 Task: Assign vinnyoffice2@gmail.com as Assignee of Child Issue ChildIssue0000000030 of Issue Issue0000000015 in Backlog  in Scrum Project Project0000000003 in Jira. Assign mailaustralia7@gmail.com as Assignee of Child Issue ChildIssue0000000031 of Issue Issue0000000016 in Backlog  in Scrum Project Project0000000004 in Jira. Assign mailaustralia7@gmail.com as Assignee of Child Issue ChildIssue0000000032 of Issue Issue0000000016 in Backlog  in Scrum Project Project0000000004 in Jira. Assign mailaustralia7@gmail.com as Assignee of Child Issue ChildIssue0000000033 of Issue Issue0000000017 in Backlog  in Scrum Project Project0000000004 in Jira. Assign mailaustralia7@gmail.com as Assignee of Child Issue ChildIssue0000000034 of Issue Issue0000000017 in Backlog  in Scrum Project Project0000000004 in Jira
Action: Mouse moved to (397, 490)
Screenshot: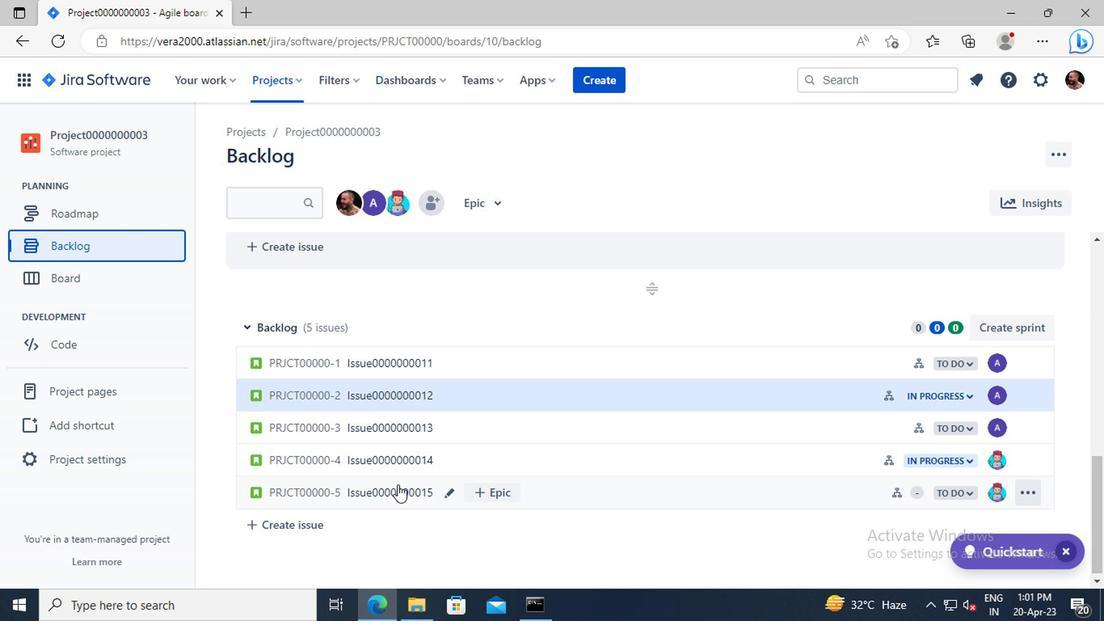 
Action: Mouse pressed left at (397, 490)
Screenshot: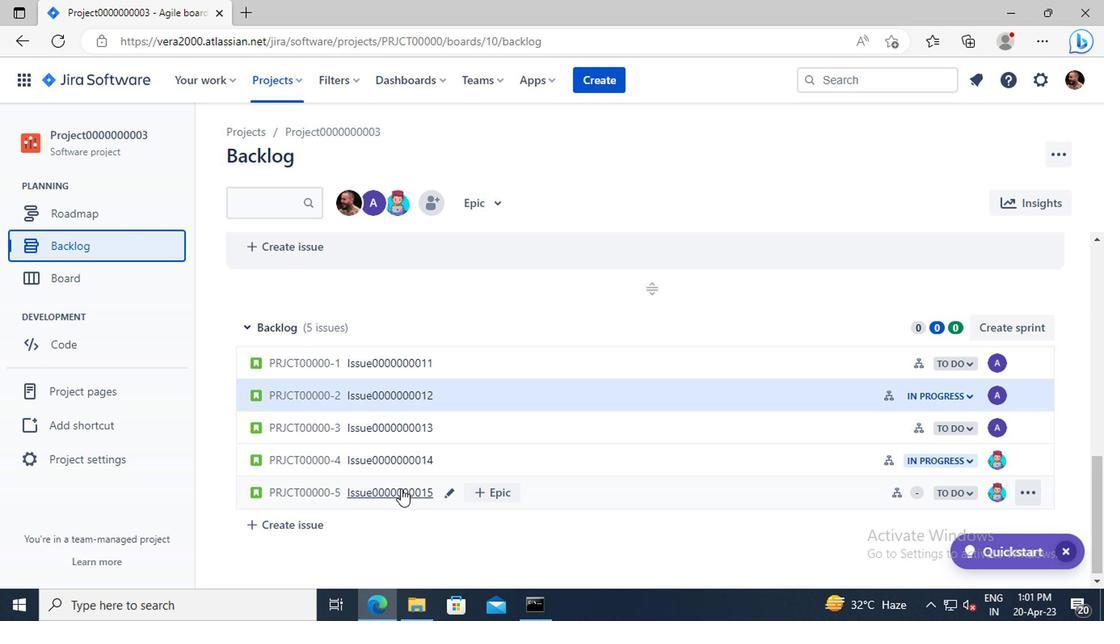 
Action: Mouse moved to (861, 382)
Screenshot: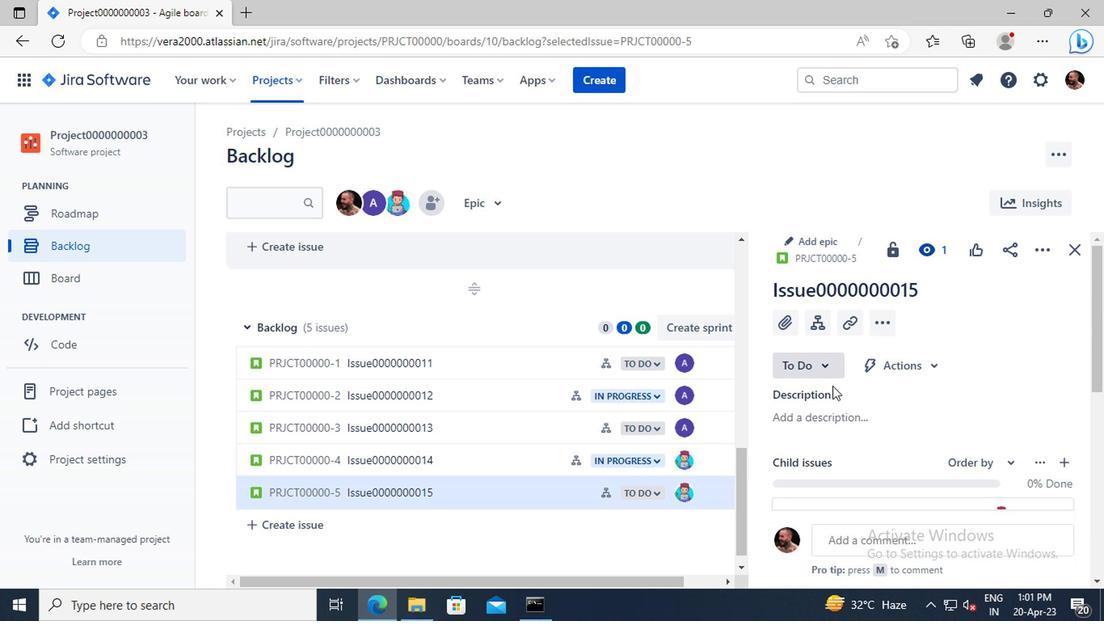 
Action: Mouse scrolled (861, 381) with delta (0, 0)
Screenshot: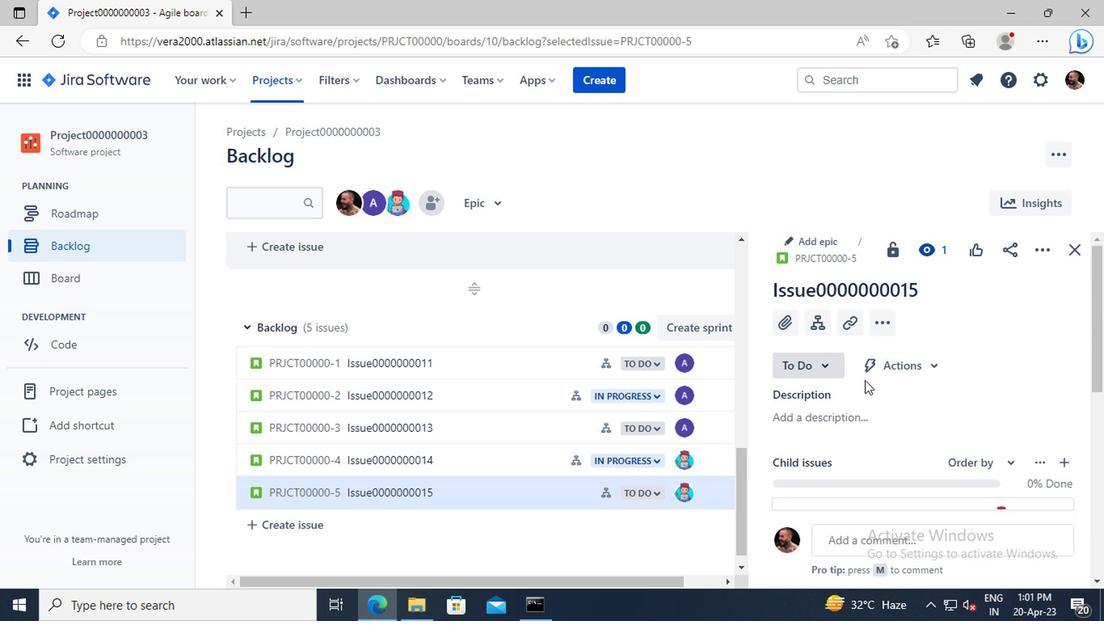 
Action: Mouse scrolled (861, 381) with delta (0, 0)
Screenshot: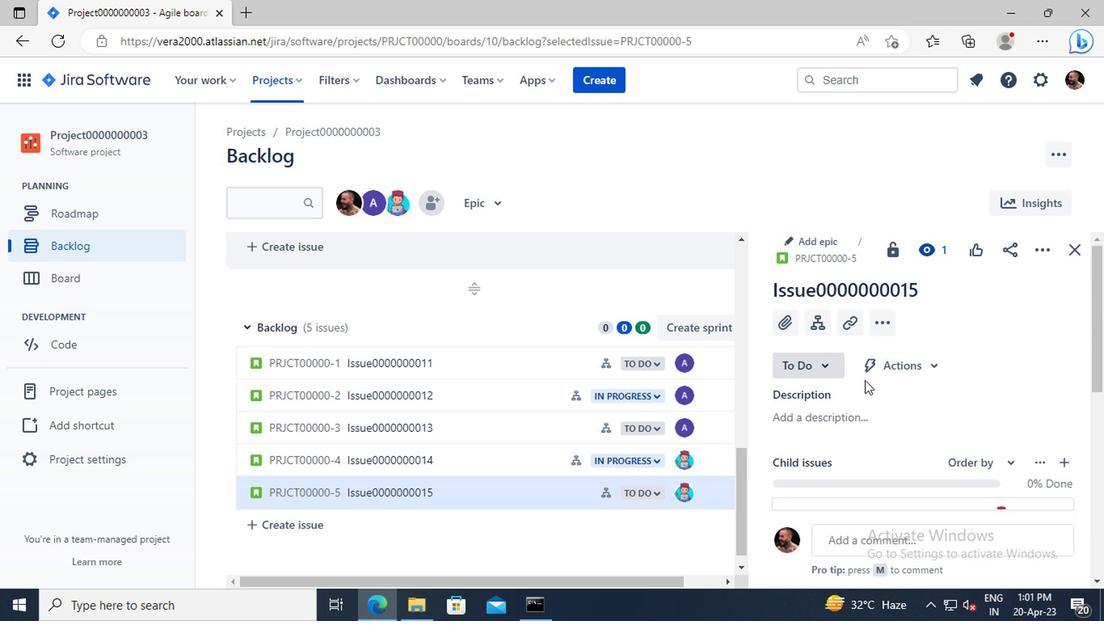 
Action: Mouse moved to (1004, 448)
Screenshot: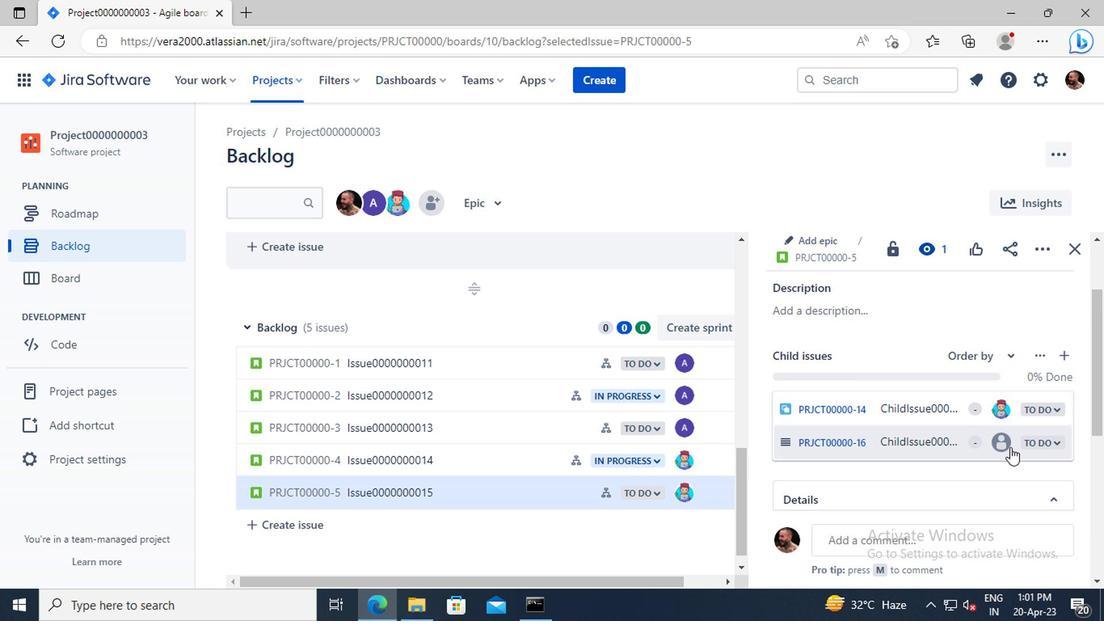 
Action: Mouse pressed left at (1004, 448)
Screenshot: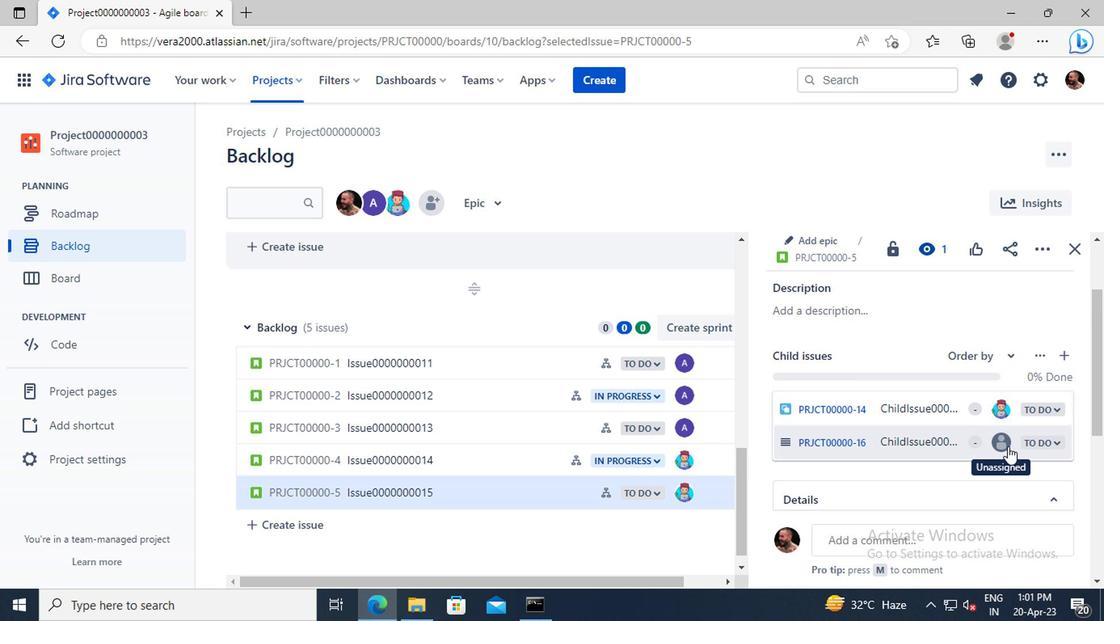 
Action: Mouse moved to (935, 489)
Screenshot: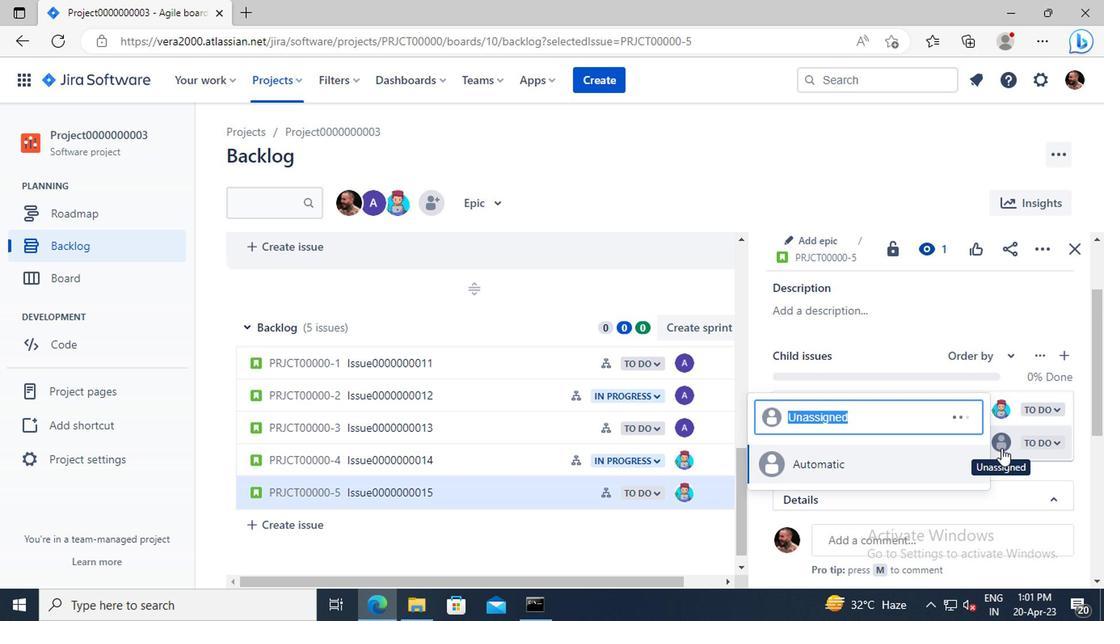 
Action: Key pressed vinny
Screenshot: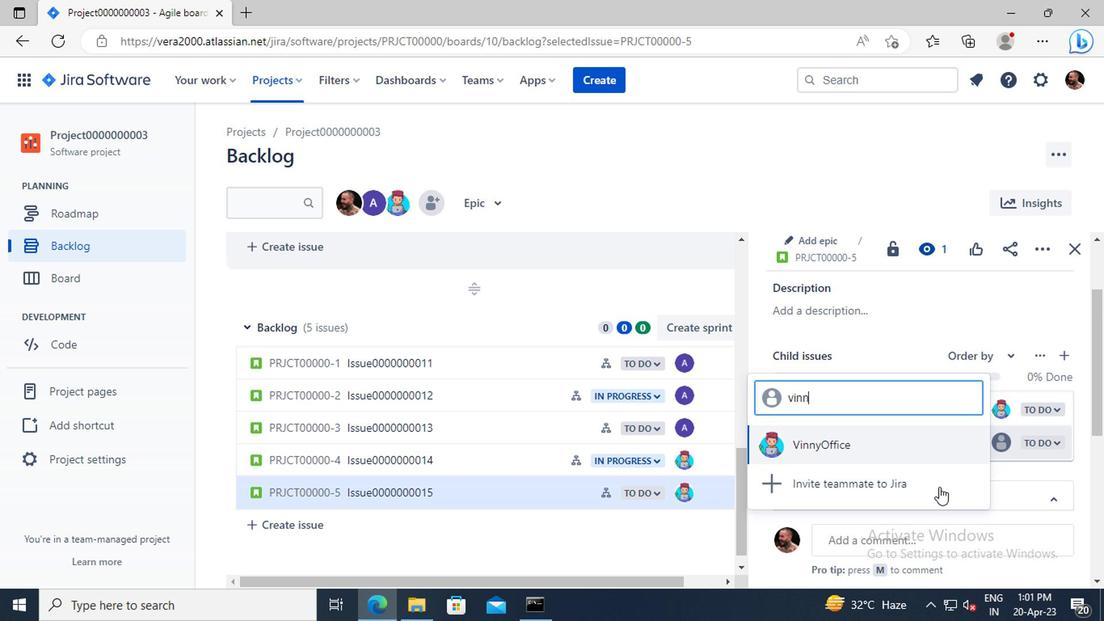 
Action: Mouse moved to (853, 448)
Screenshot: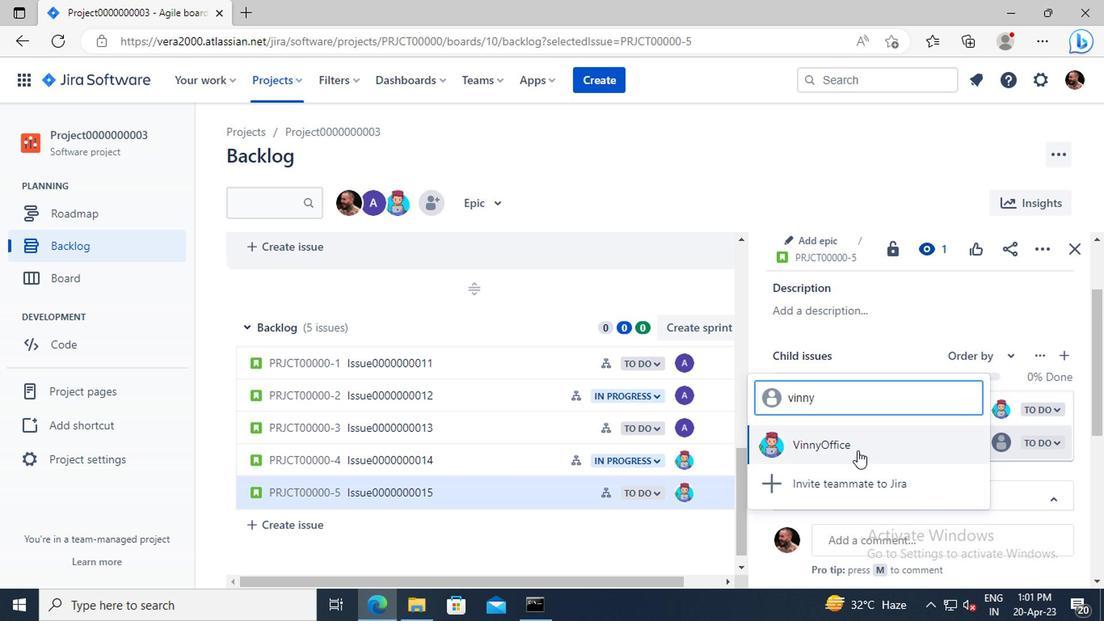 
Action: Mouse pressed left at (853, 448)
Screenshot: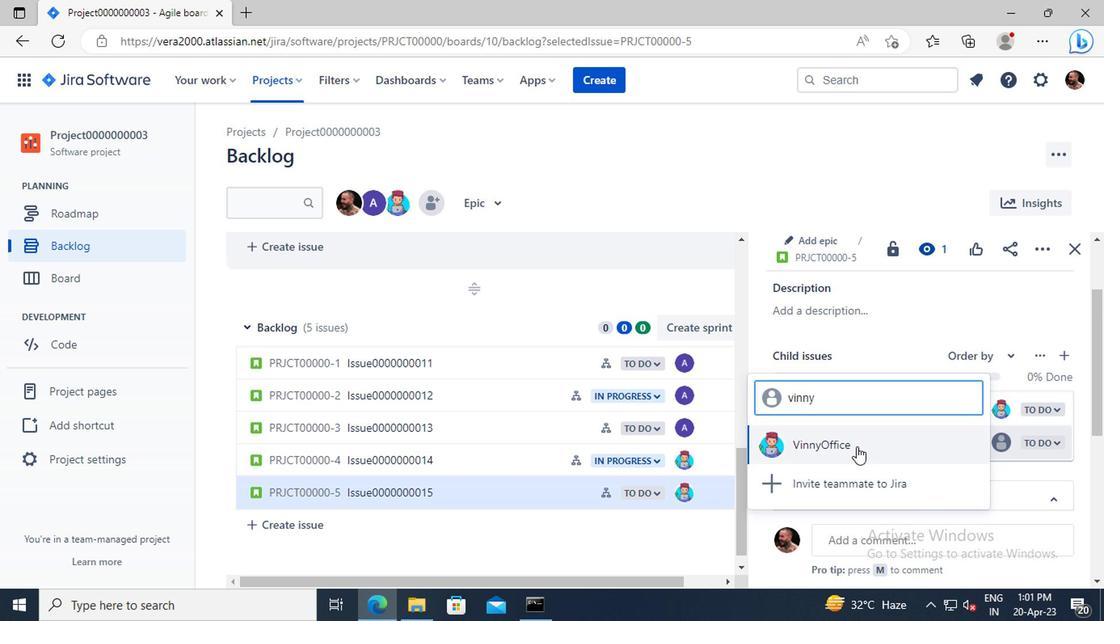
Action: Mouse moved to (281, 86)
Screenshot: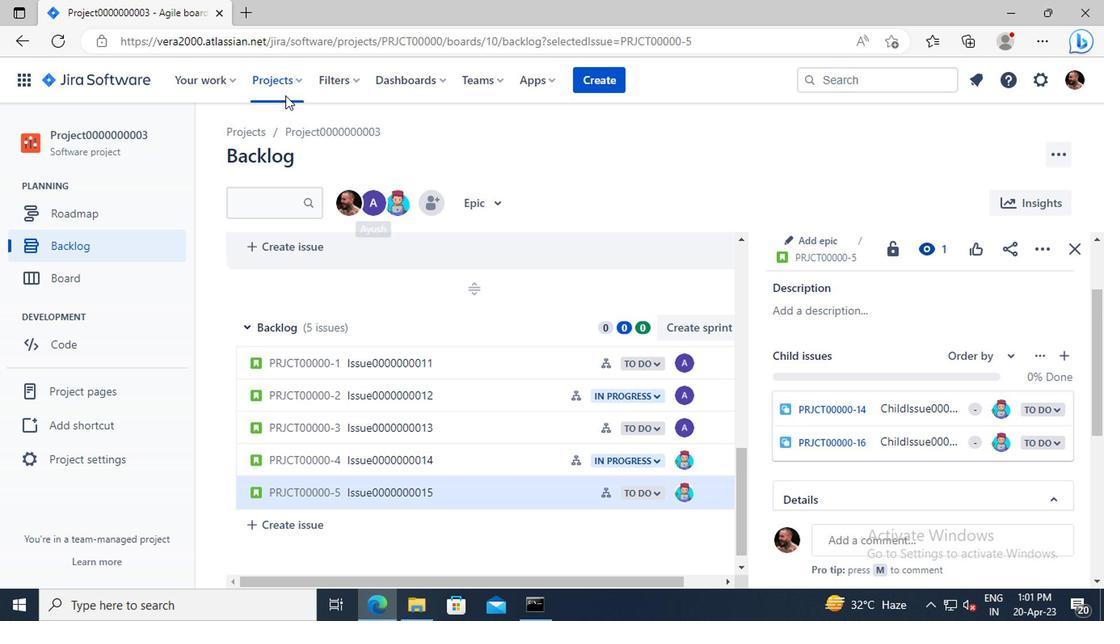 
Action: Mouse pressed left at (281, 86)
Screenshot: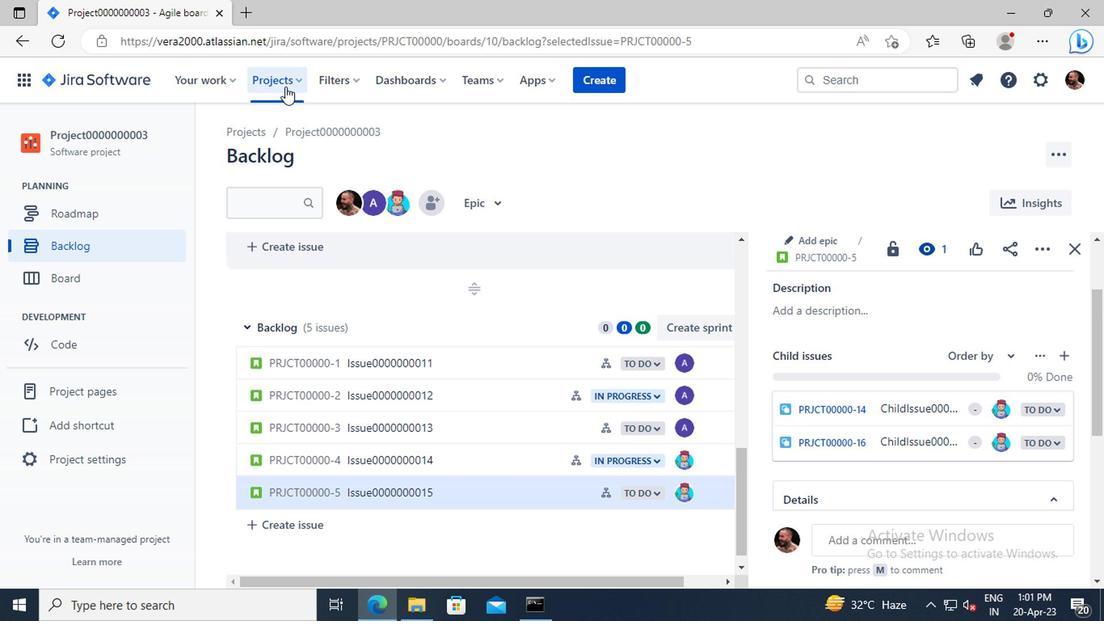 
Action: Mouse moved to (327, 191)
Screenshot: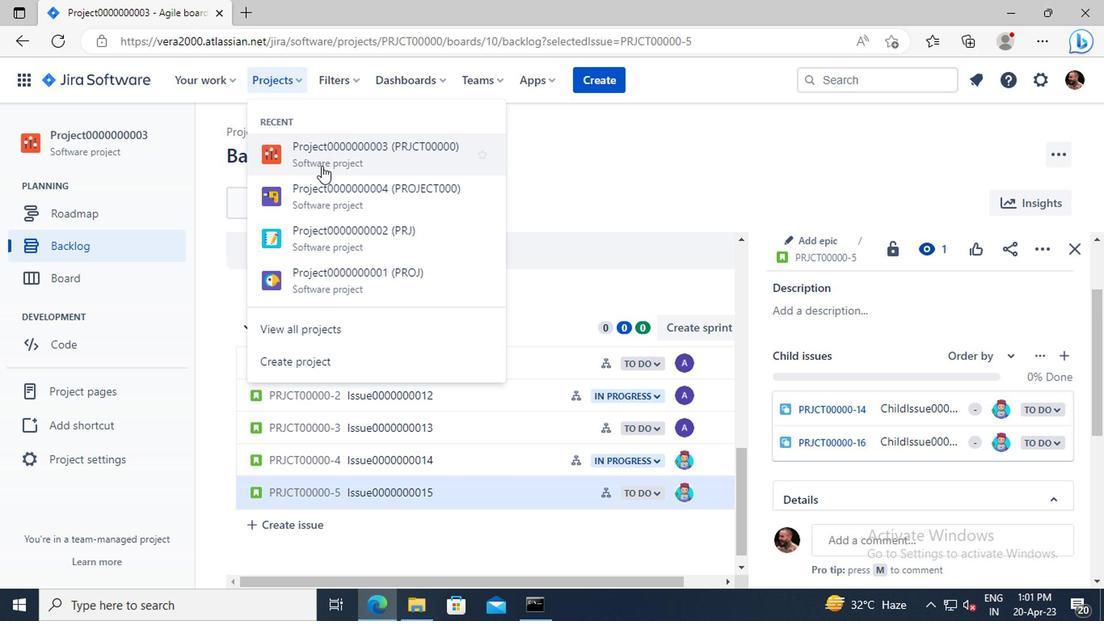 
Action: Mouse pressed left at (327, 191)
Screenshot: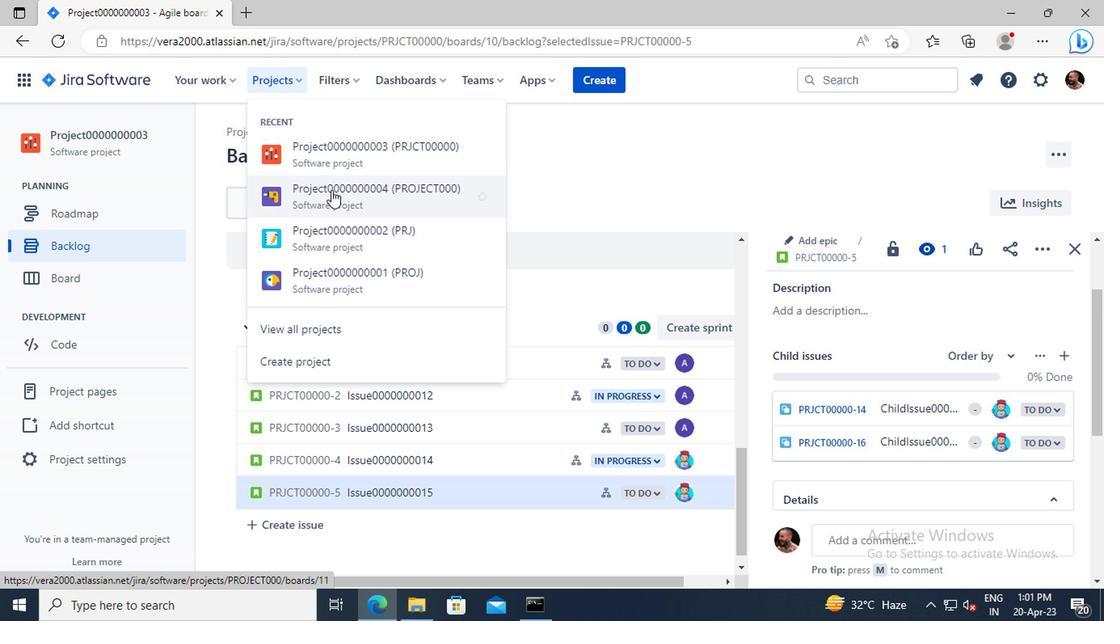 
Action: Mouse moved to (92, 246)
Screenshot: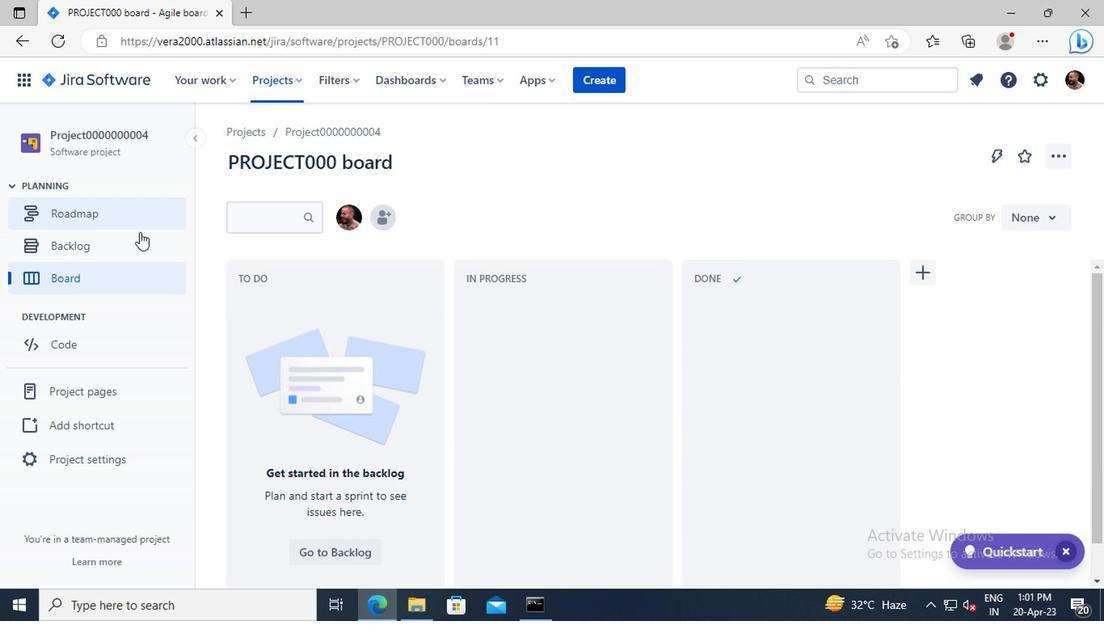 
Action: Mouse pressed left at (92, 246)
Screenshot: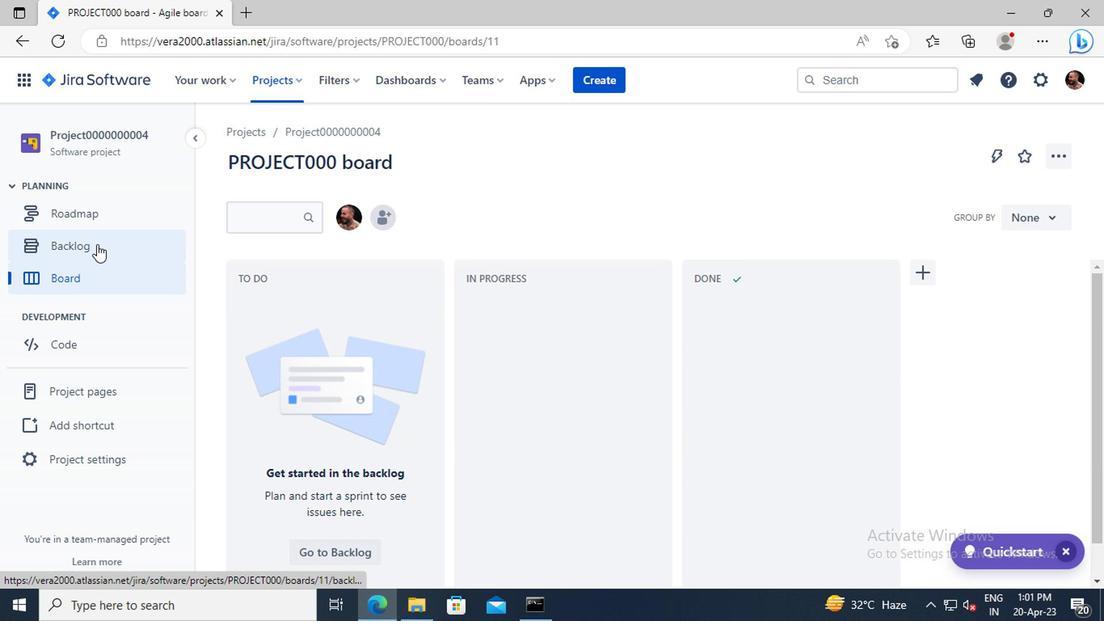 
Action: Mouse moved to (323, 250)
Screenshot: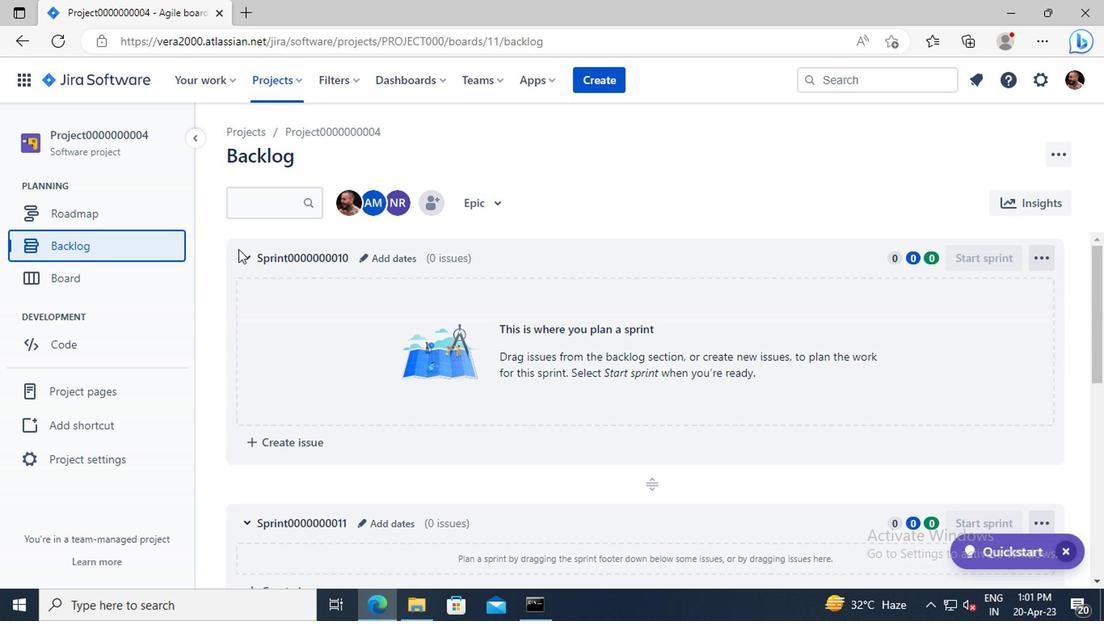 
Action: Mouse scrolled (323, 250) with delta (0, 0)
Screenshot: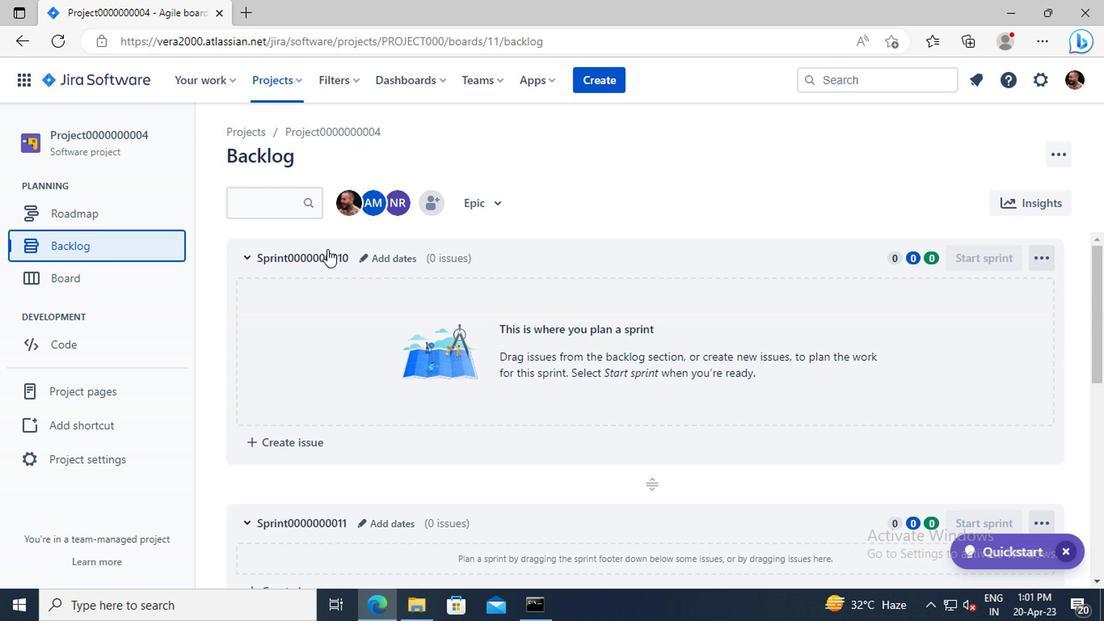 
Action: Mouse scrolled (323, 250) with delta (0, 0)
Screenshot: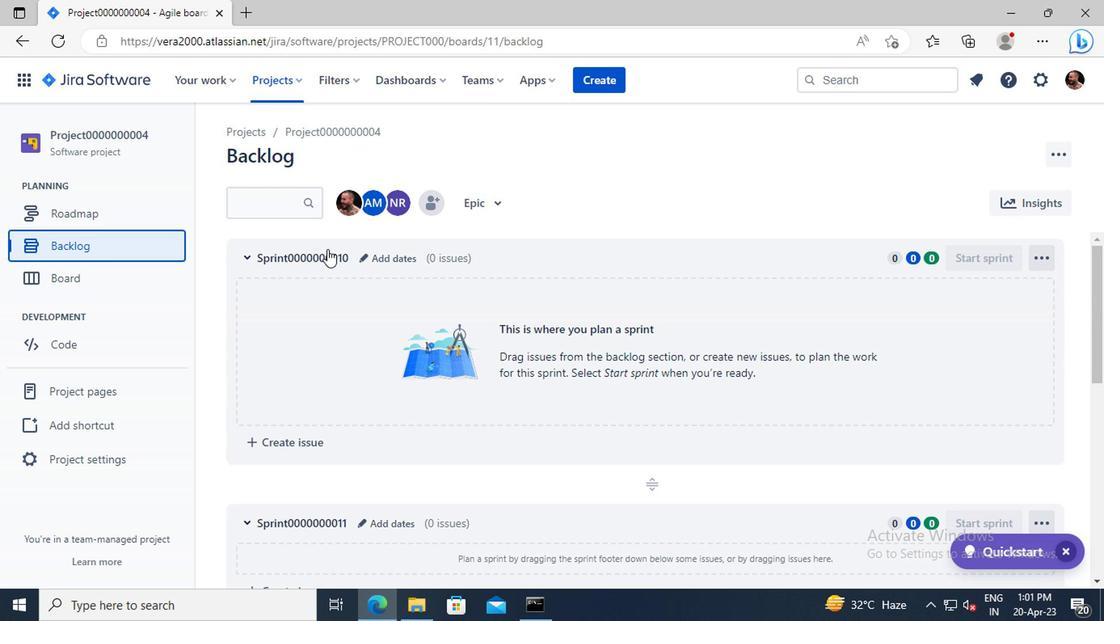 
Action: Mouse scrolled (323, 250) with delta (0, 0)
Screenshot: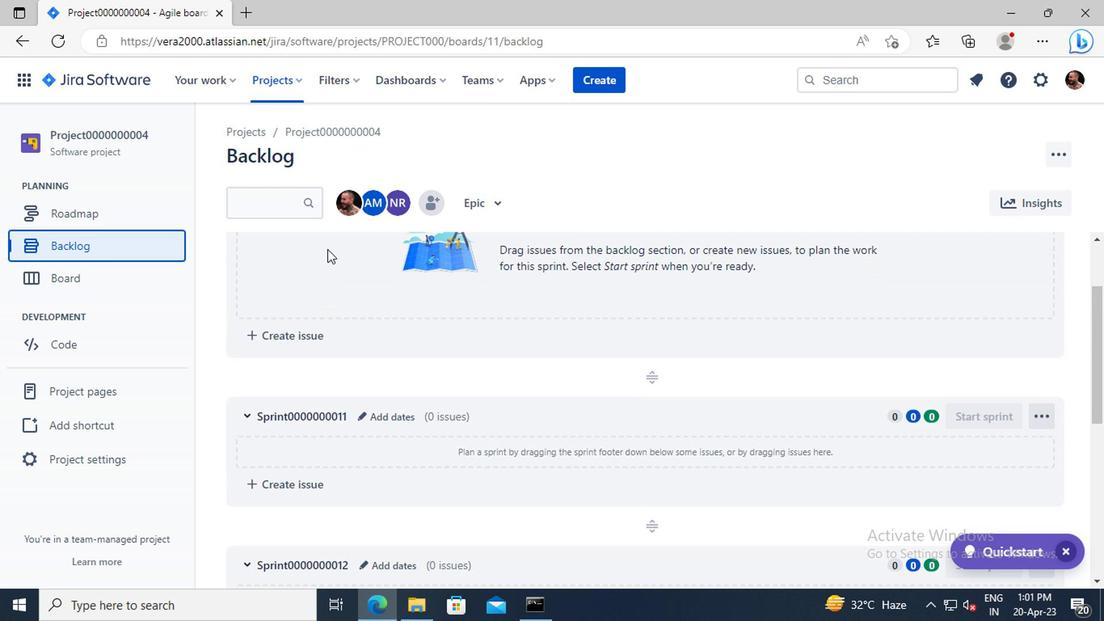 
Action: Mouse scrolled (323, 250) with delta (0, 0)
Screenshot: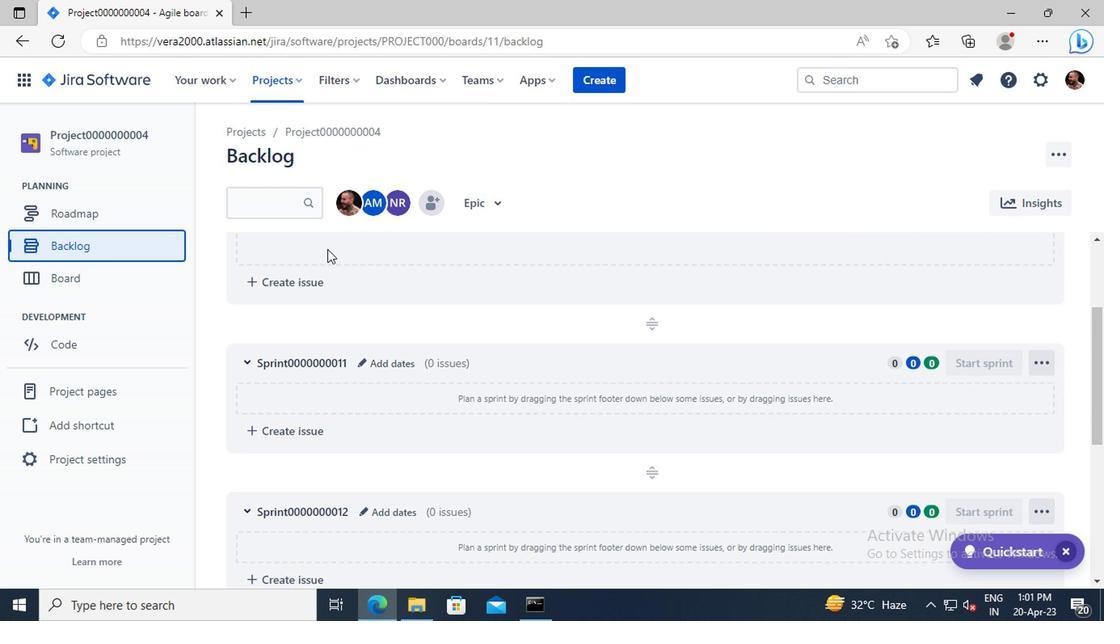 
Action: Mouse scrolled (323, 250) with delta (0, 0)
Screenshot: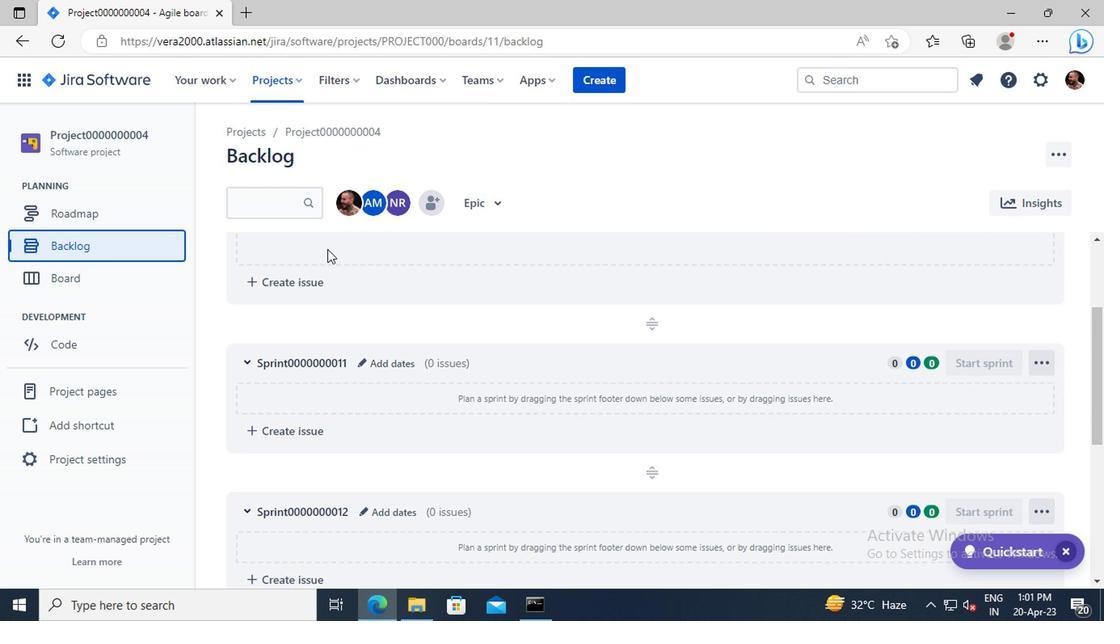 
Action: Mouse scrolled (323, 250) with delta (0, 0)
Screenshot: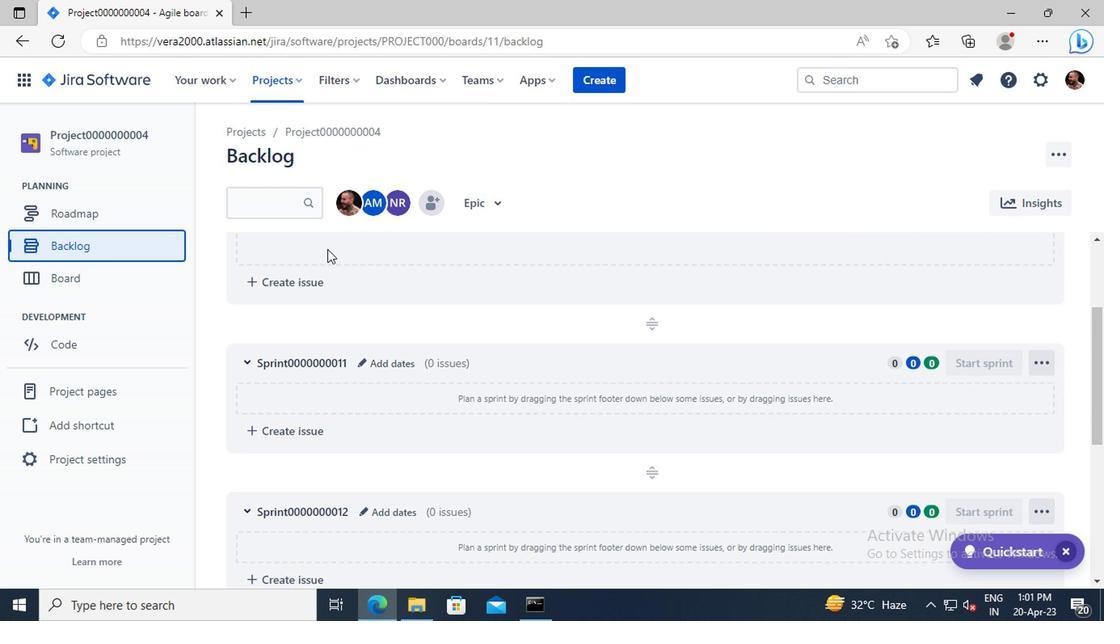 
Action: Mouse scrolled (323, 250) with delta (0, 0)
Screenshot: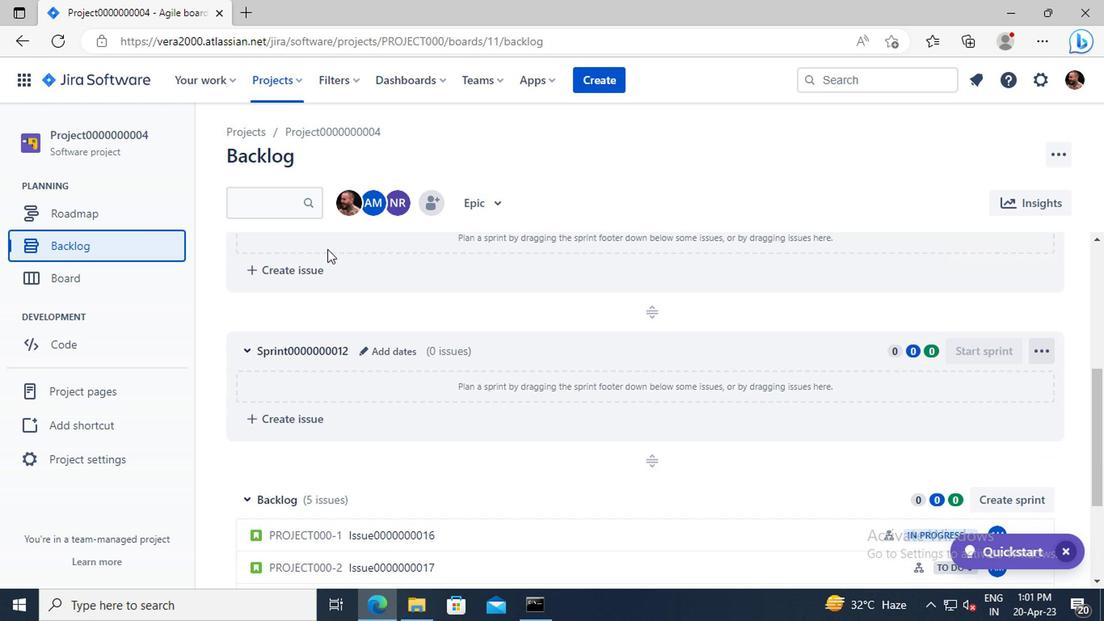 
Action: Mouse scrolled (323, 250) with delta (0, 0)
Screenshot: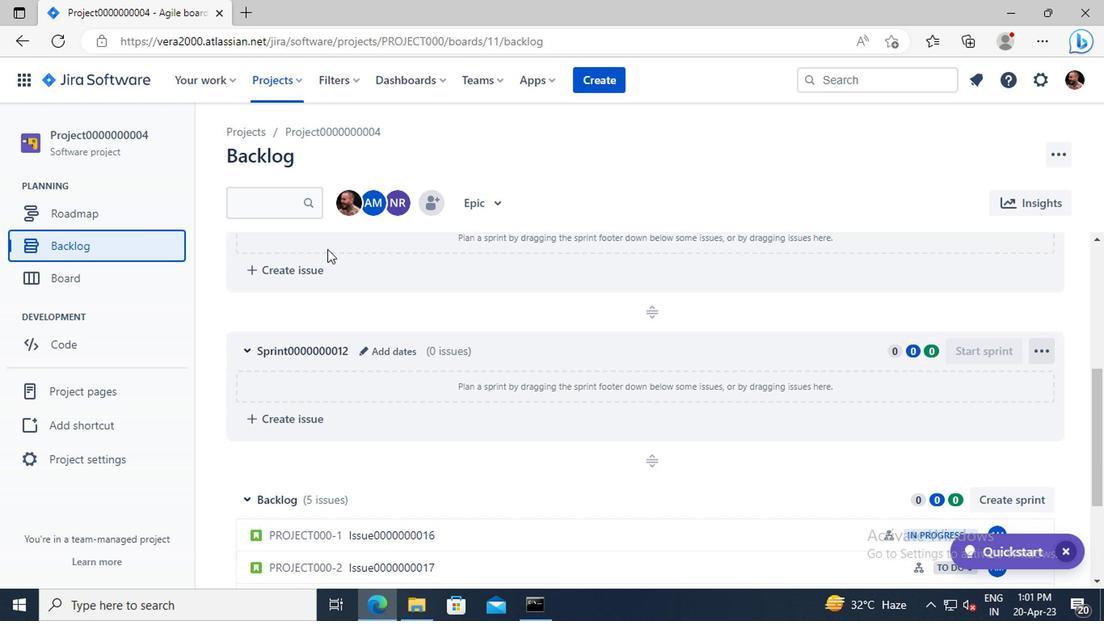 
Action: Mouse scrolled (323, 250) with delta (0, 0)
Screenshot: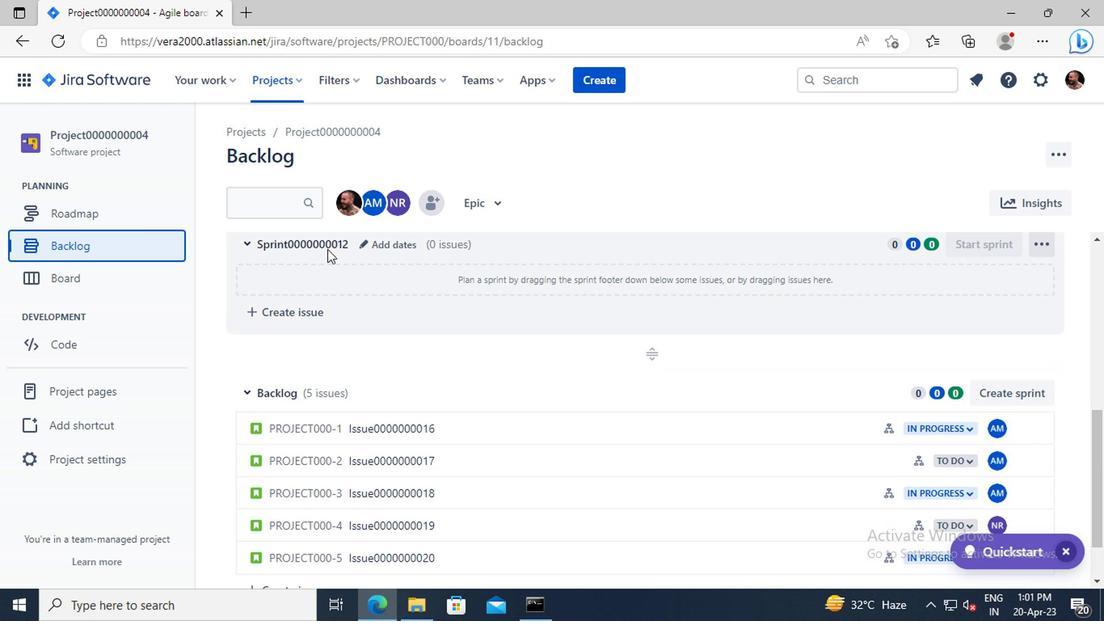 
Action: Mouse scrolled (323, 250) with delta (0, 0)
Screenshot: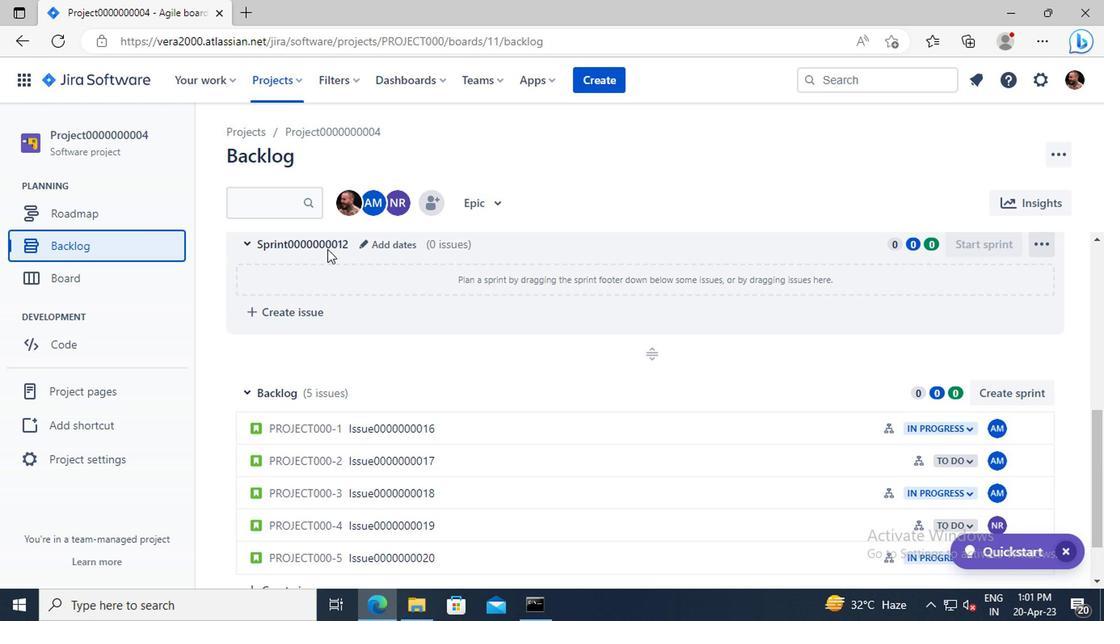 
Action: Mouse moved to (389, 363)
Screenshot: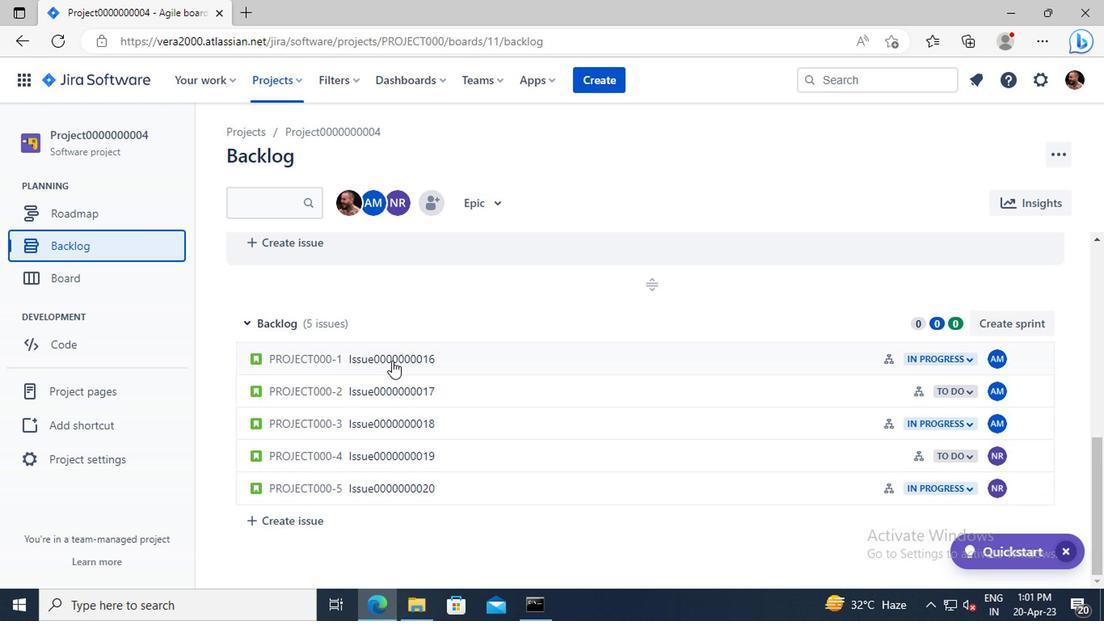 
Action: Mouse pressed left at (389, 363)
Screenshot: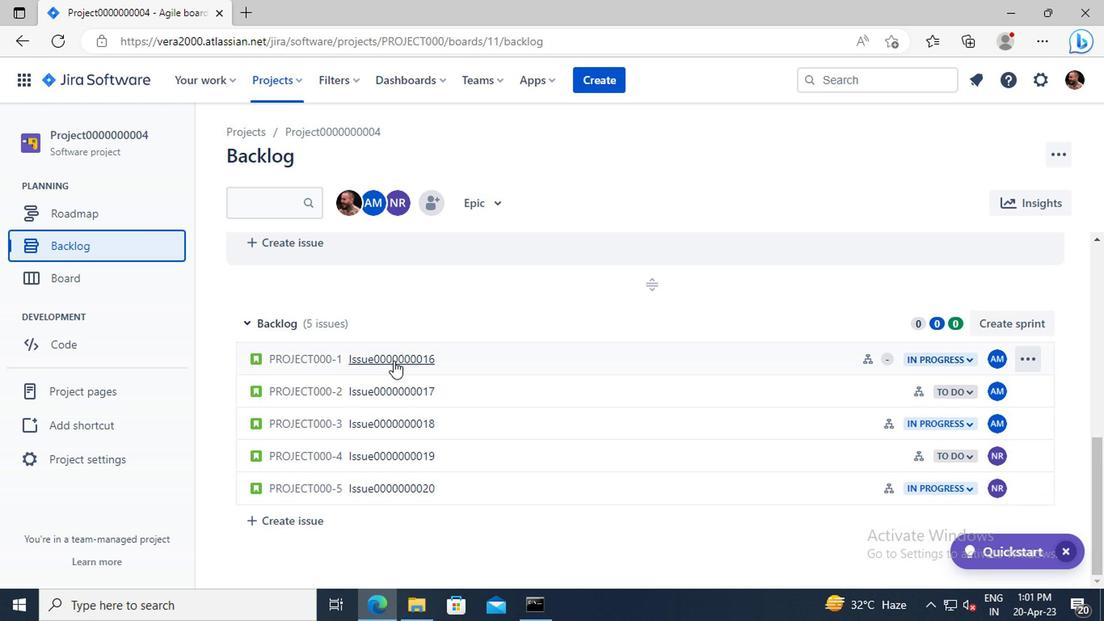 
Action: Mouse moved to (949, 360)
Screenshot: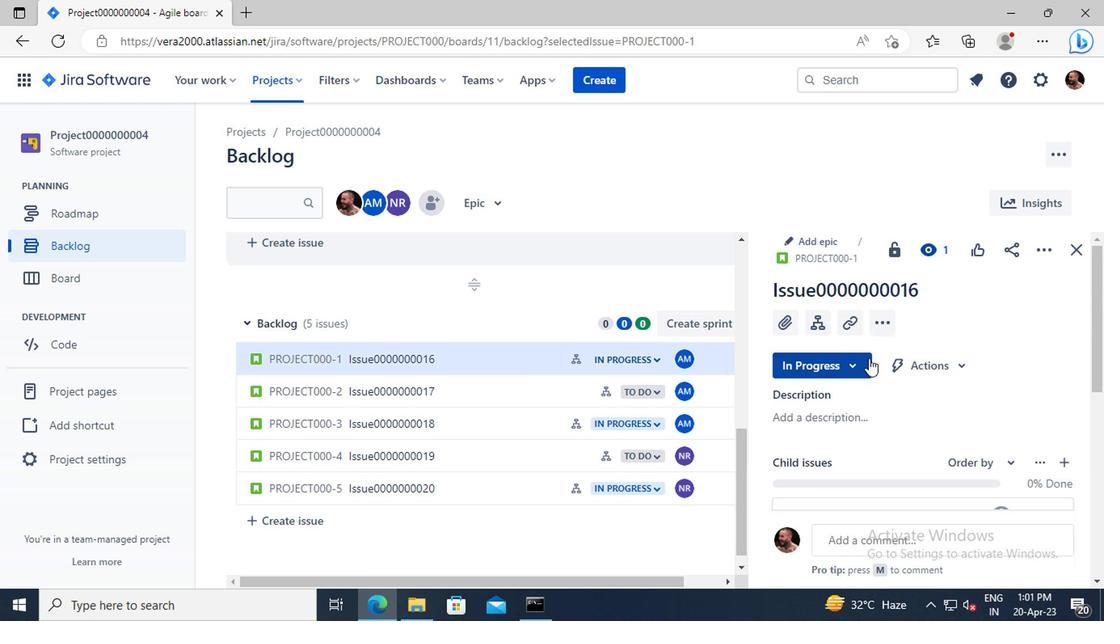 
Action: Mouse scrolled (949, 359) with delta (0, 0)
Screenshot: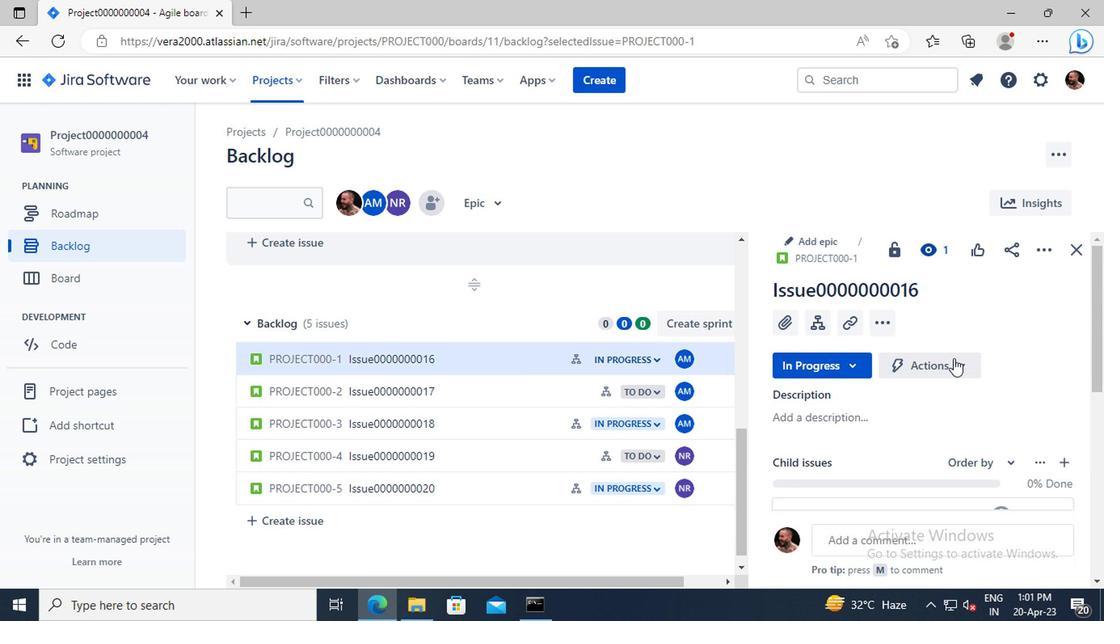 
Action: Mouse scrolled (949, 359) with delta (0, 0)
Screenshot: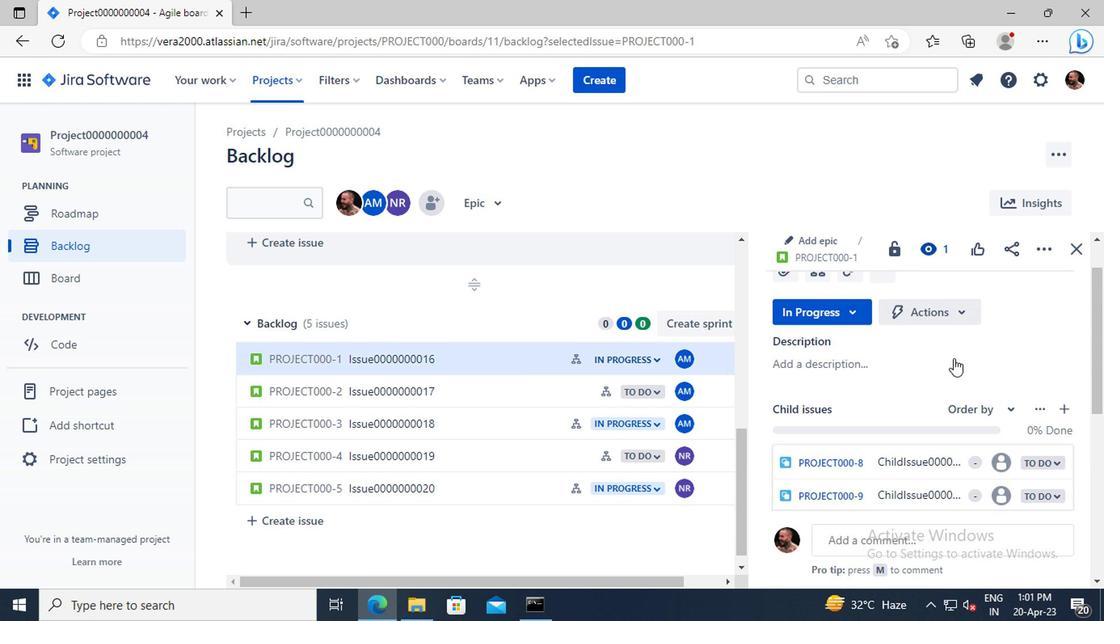
Action: Mouse moved to (998, 413)
Screenshot: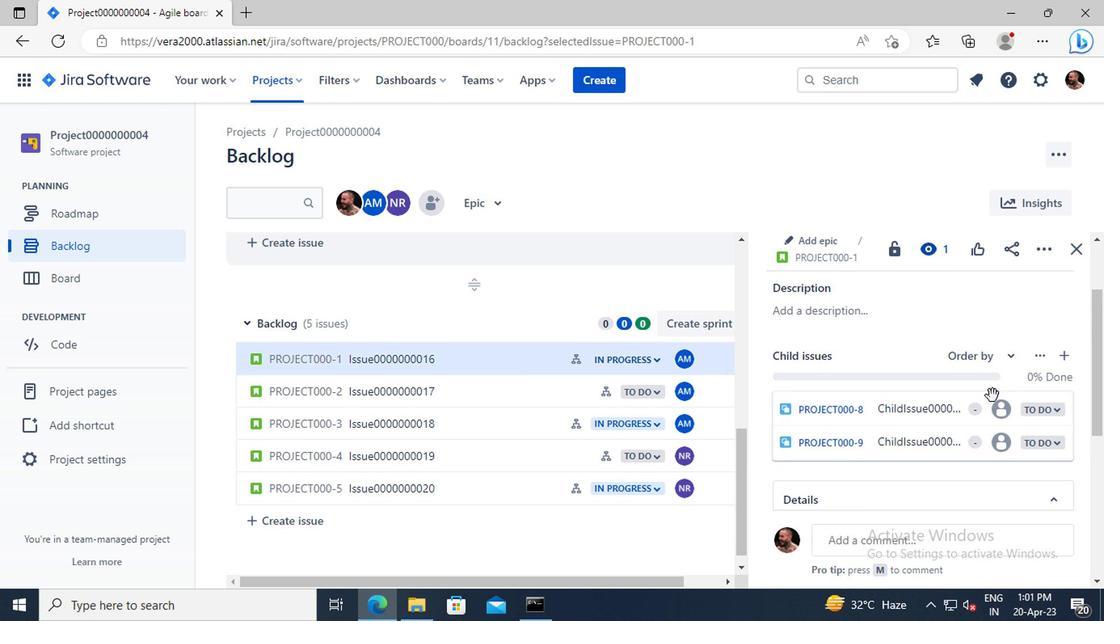
Action: Mouse pressed left at (998, 413)
Screenshot: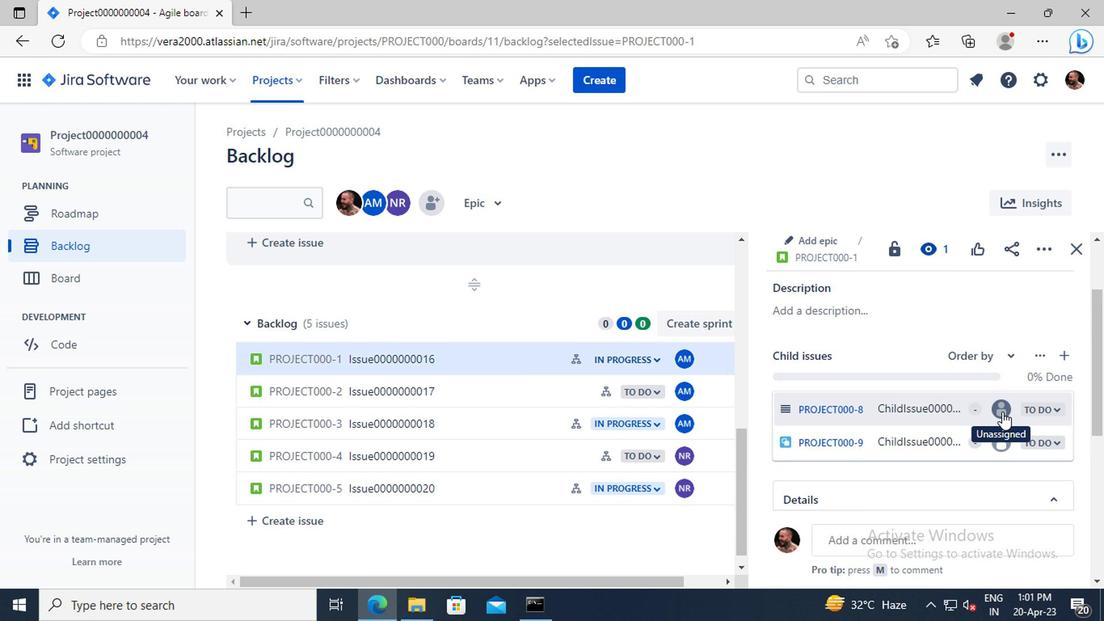 
Action: Mouse moved to (991, 419)
Screenshot: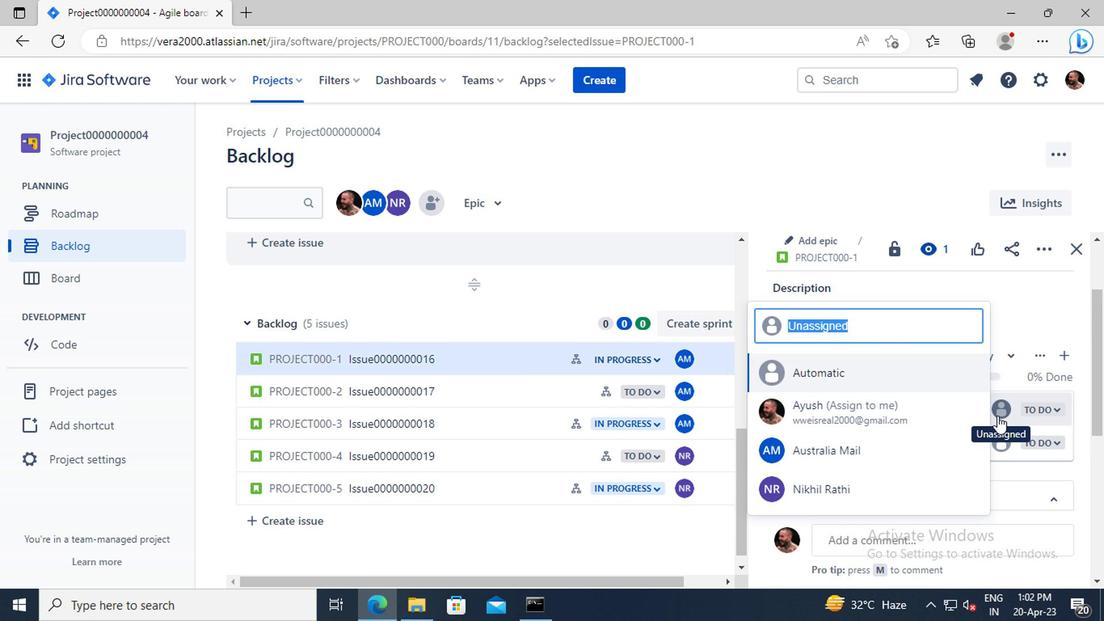 
Action: Key pressed a
Screenshot: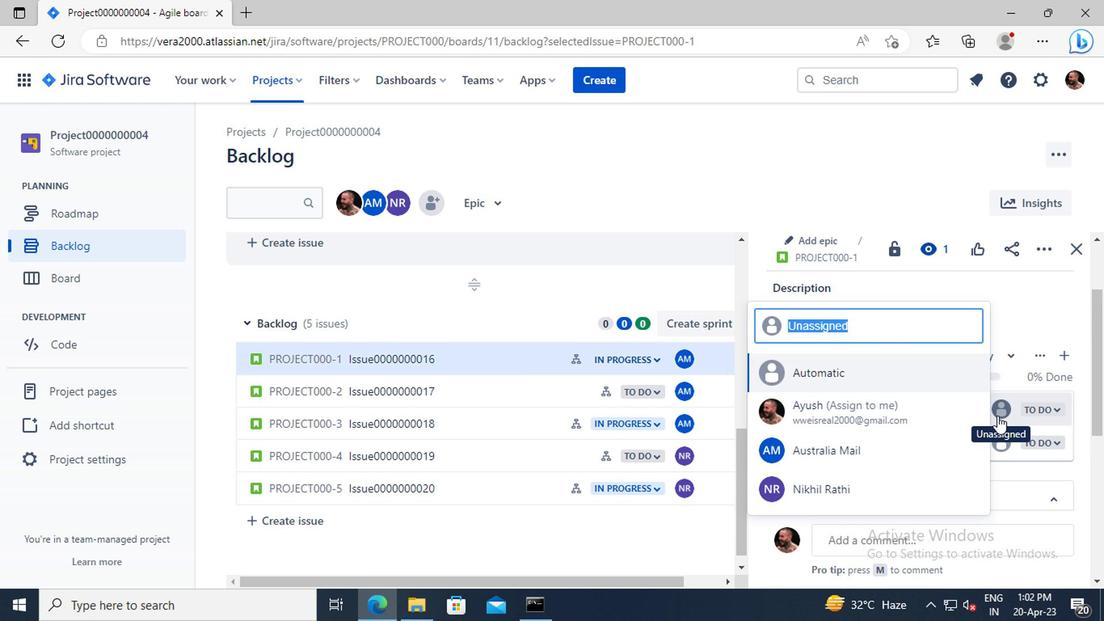 
Action: Mouse moved to (964, 438)
Screenshot: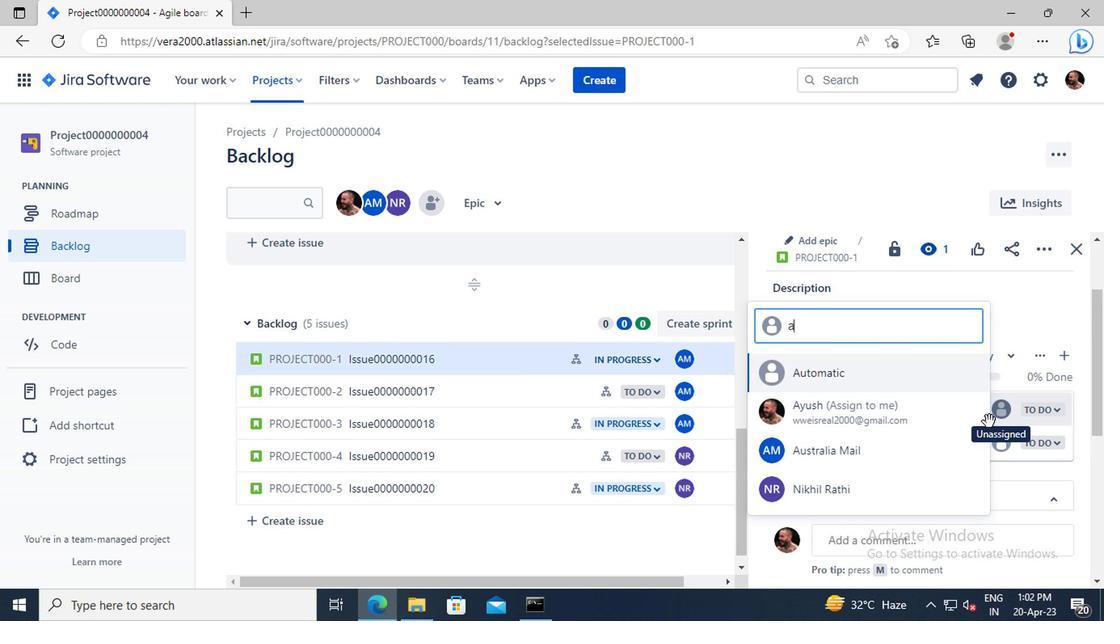 
Action: Key pressed ustralia
Screenshot: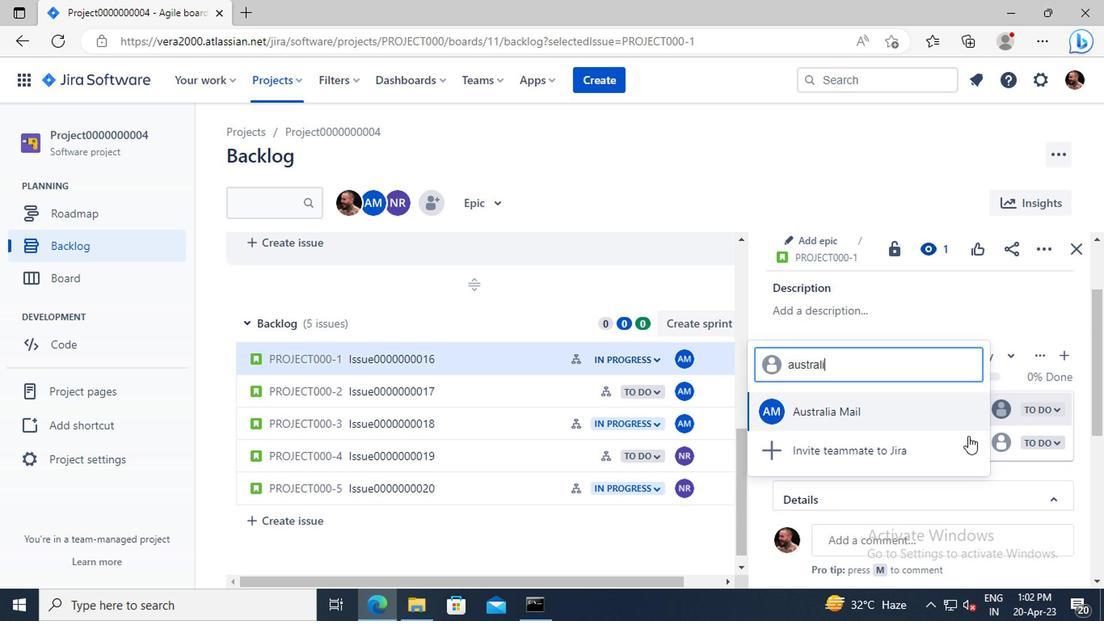 
Action: Mouse moved to (864, 413)
Screenshot: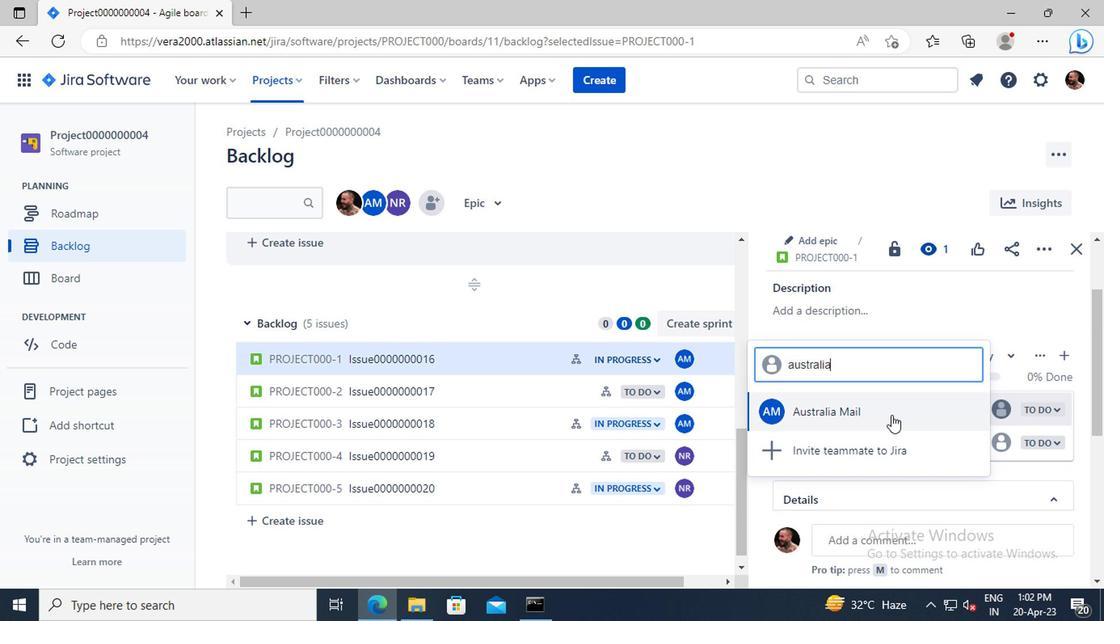 
Action: Mouse pressed left at (864, 413)
Screenshot: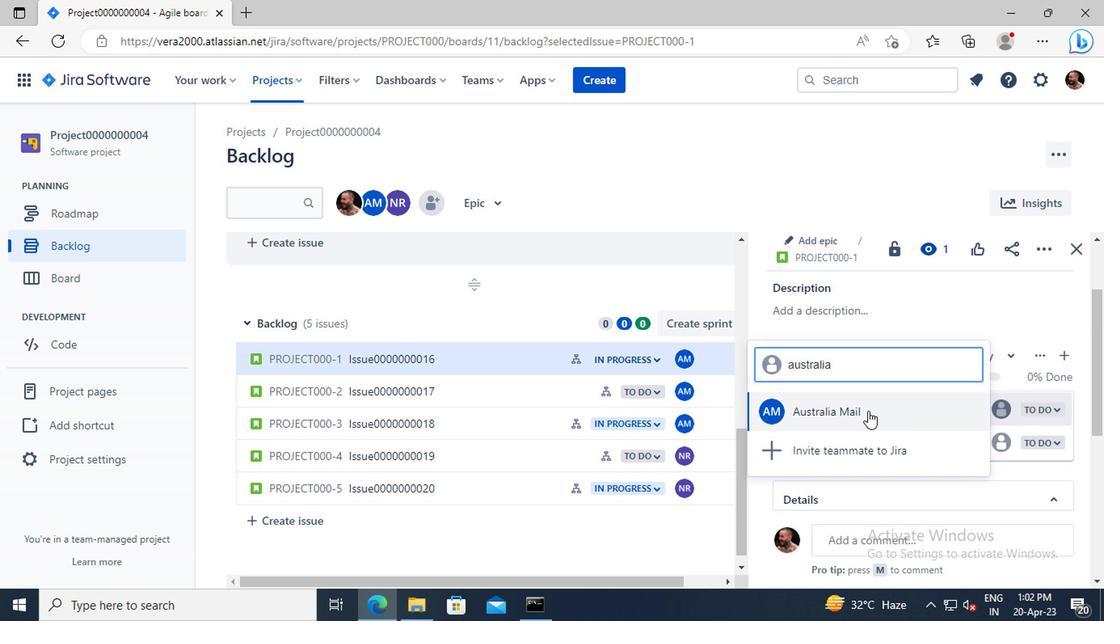
Action: Mouse moved to (998, 448)
Screenshot: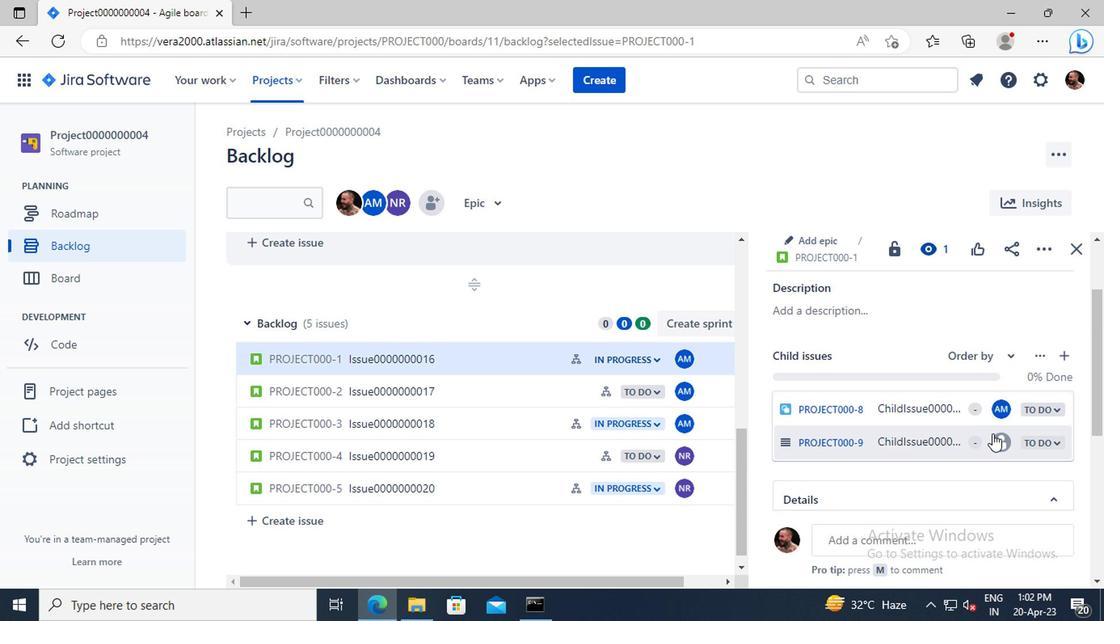 
Action: Mouse pressed left at (998, 448)
Screenshot: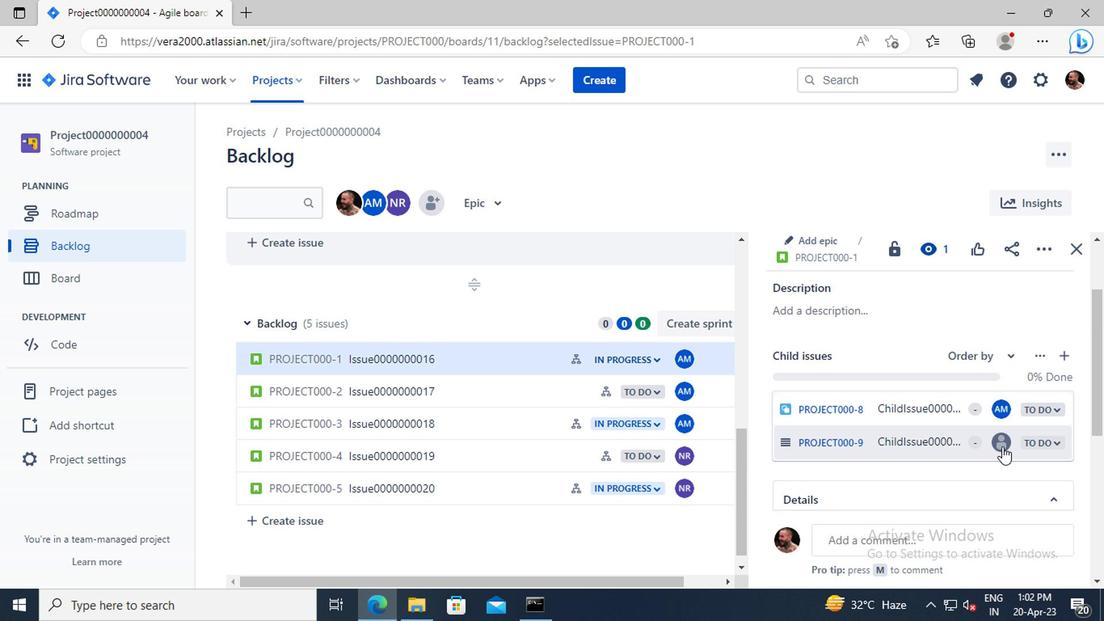 
Action: Mouse moved to (997, 449)
Screenshot: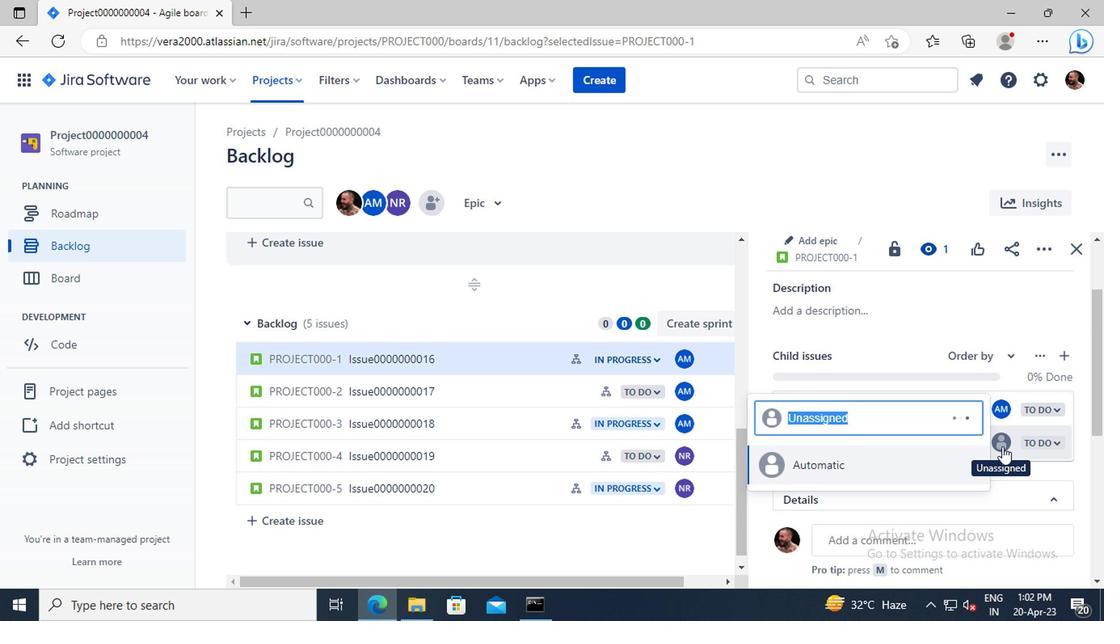 
Action: Key pressed australia
Screenshot: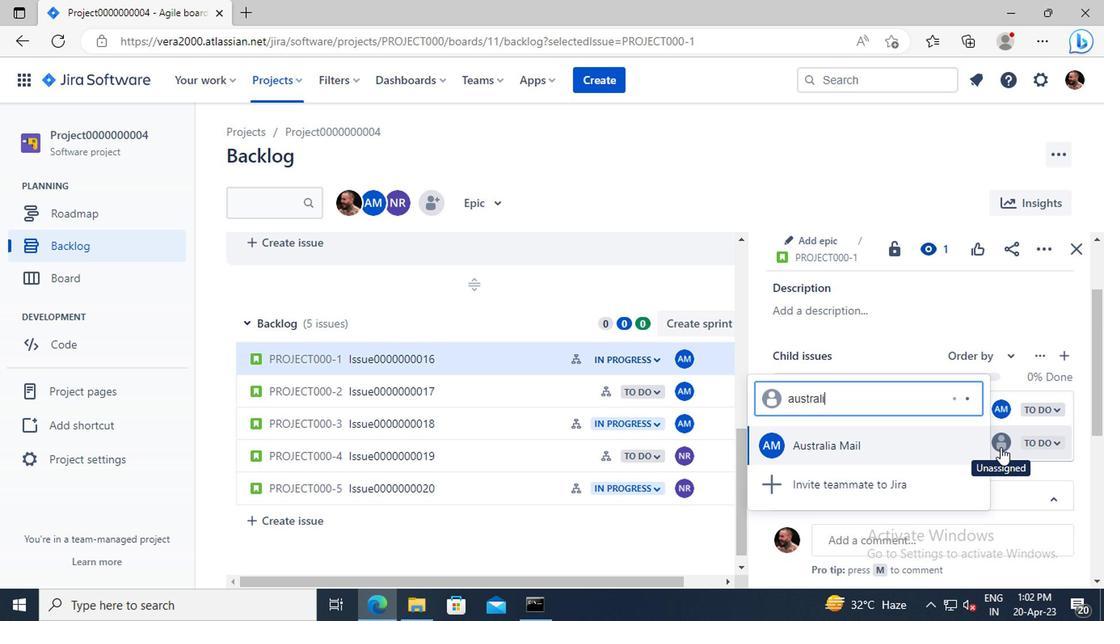 
Action: Mouse moved to (869, 452)
Screenshot: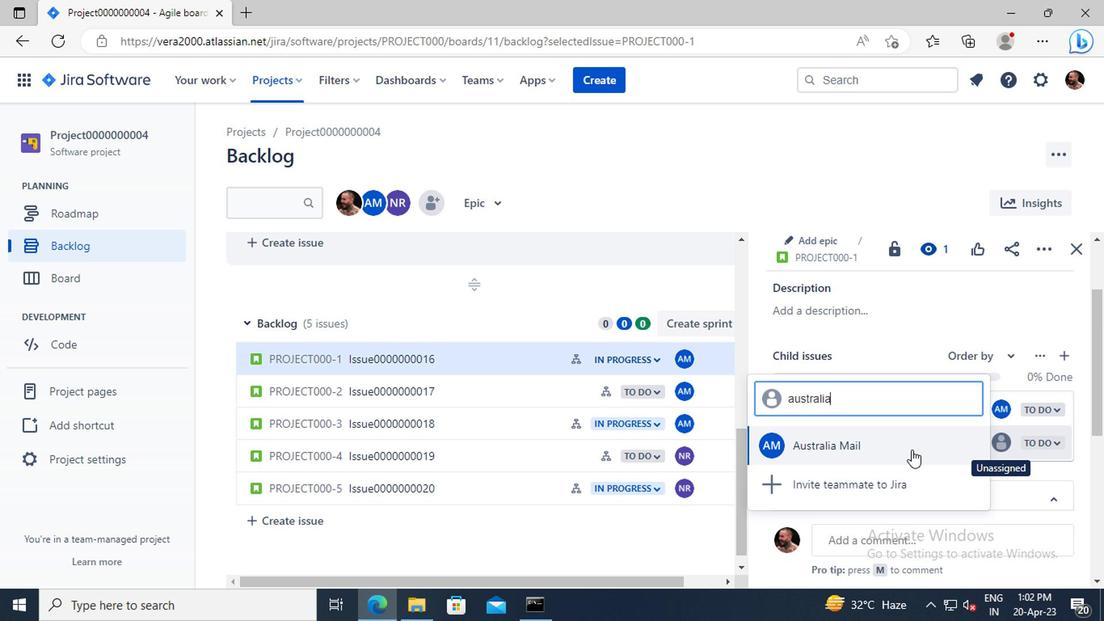 
Action: Mouse pressed left at (869, 452)
Screenshot: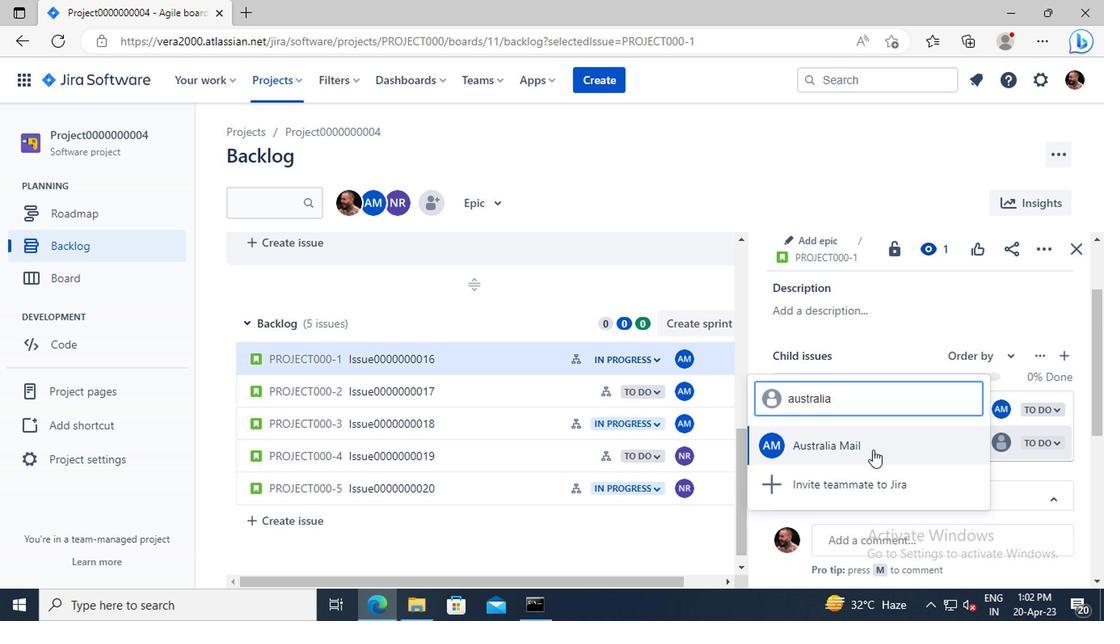 
Action: Mouse moved to (399, 388)
Screenshot: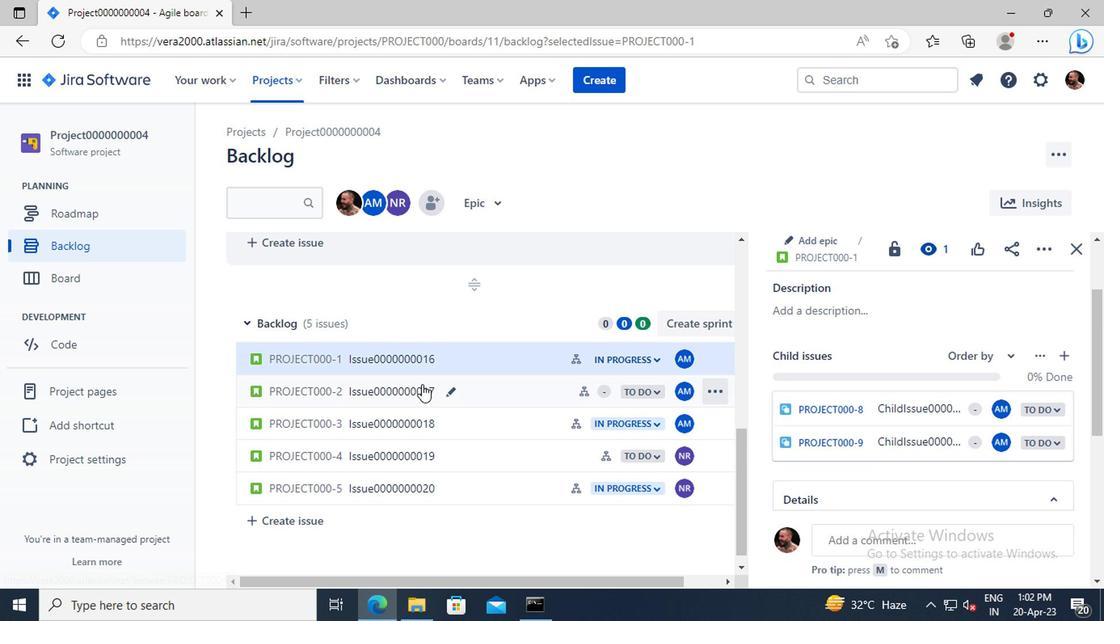 
Action: Mouse pressed left at (399, 388)
Screenshot: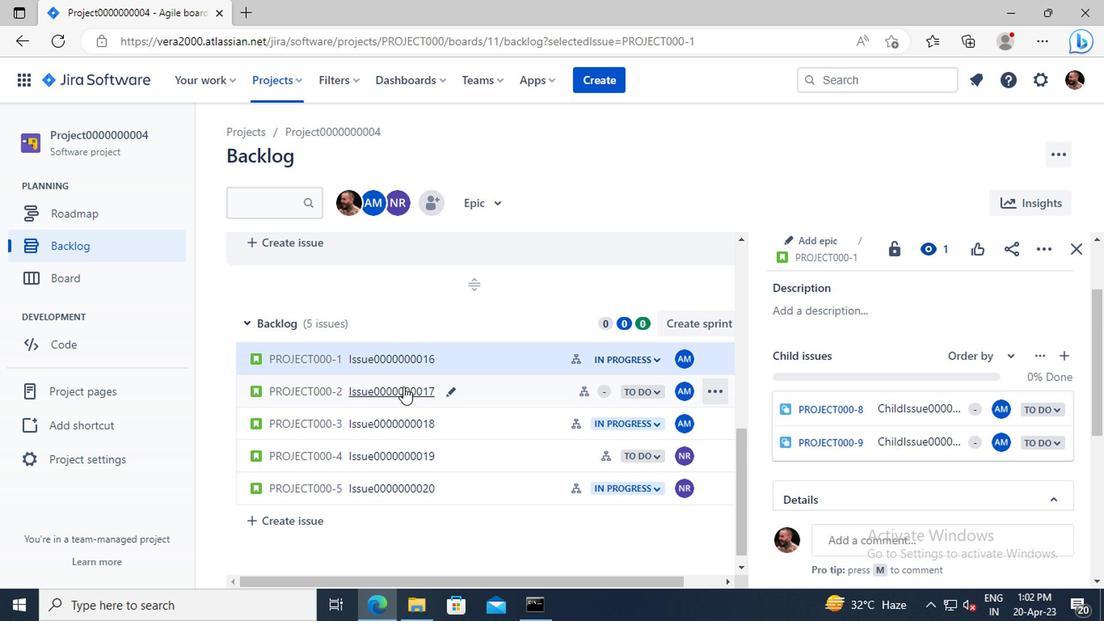 
Action: Mouse moved to (867, 355)
Screenshot: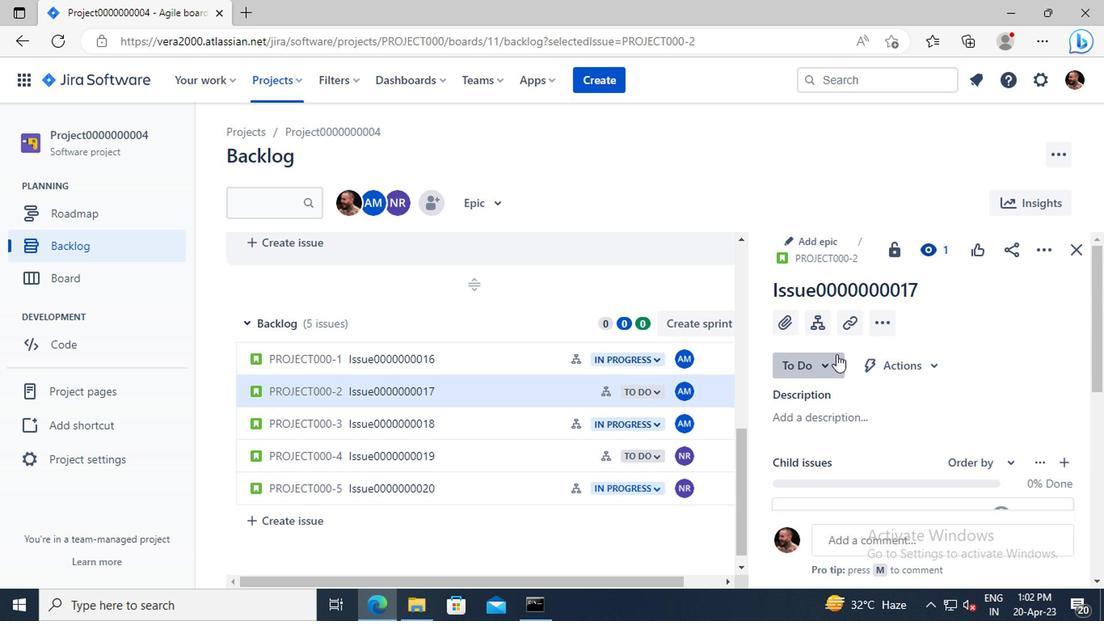 
Action: Mouse scrolled (867, 354) with delta (0, -1)
Screenshot: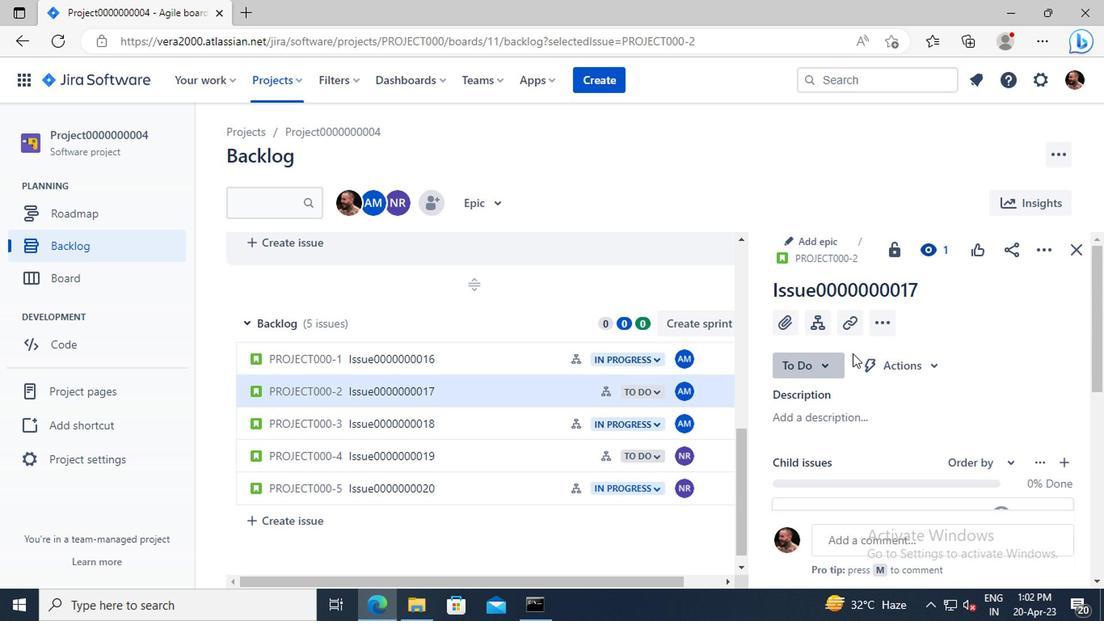 
Action: Mouse scrolled (867, 354) with delta (0, -1)
Screenshot: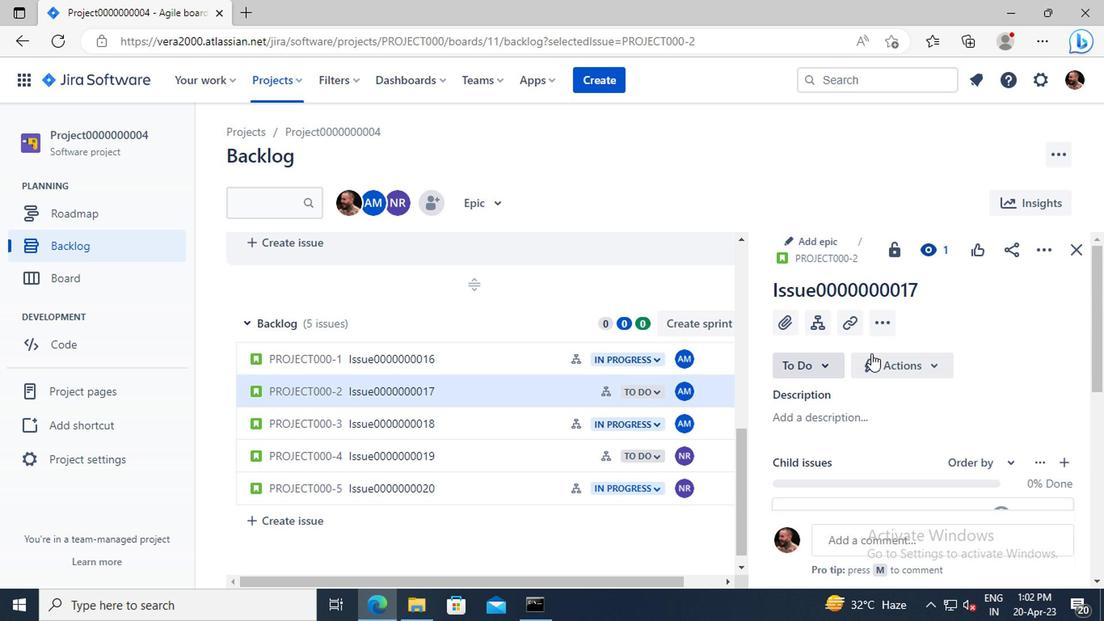 
Action: Mouse scrolled (867, 354) with delta (0, -1)
Screenshot: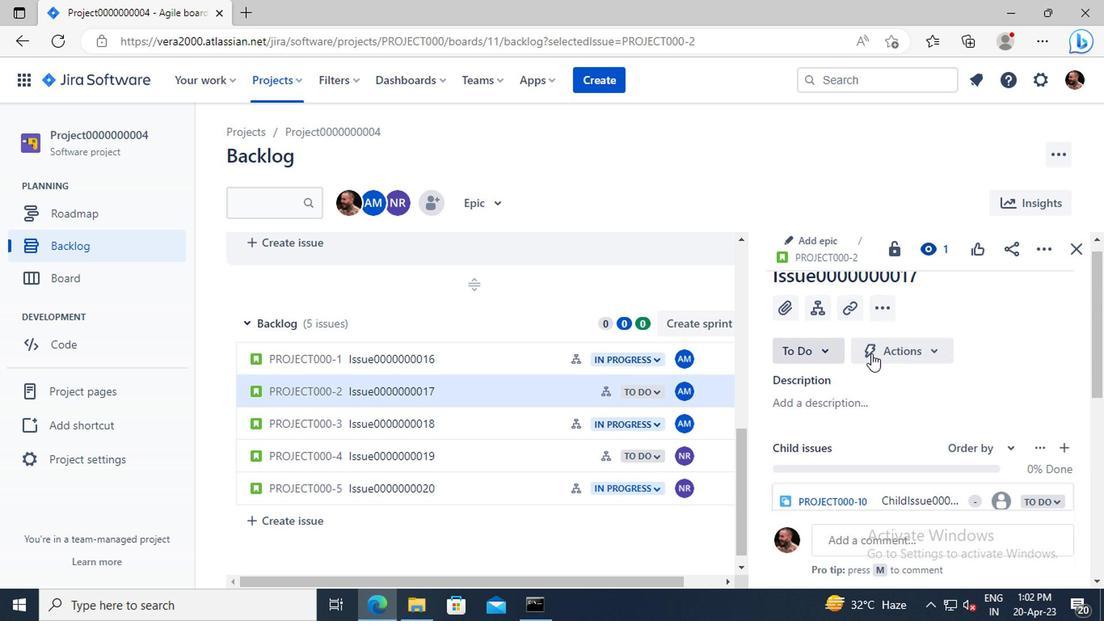 
Action: Mouse moved to (995, 358)
Screenshot: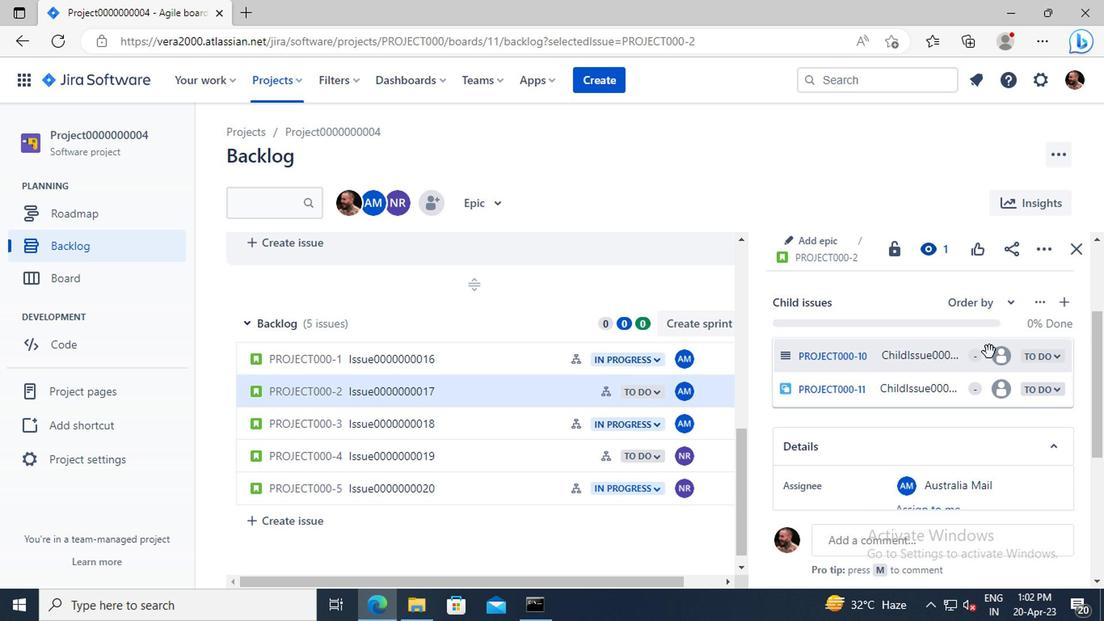 
Action: Mouse pressed left at (995, 358)
Screenshot: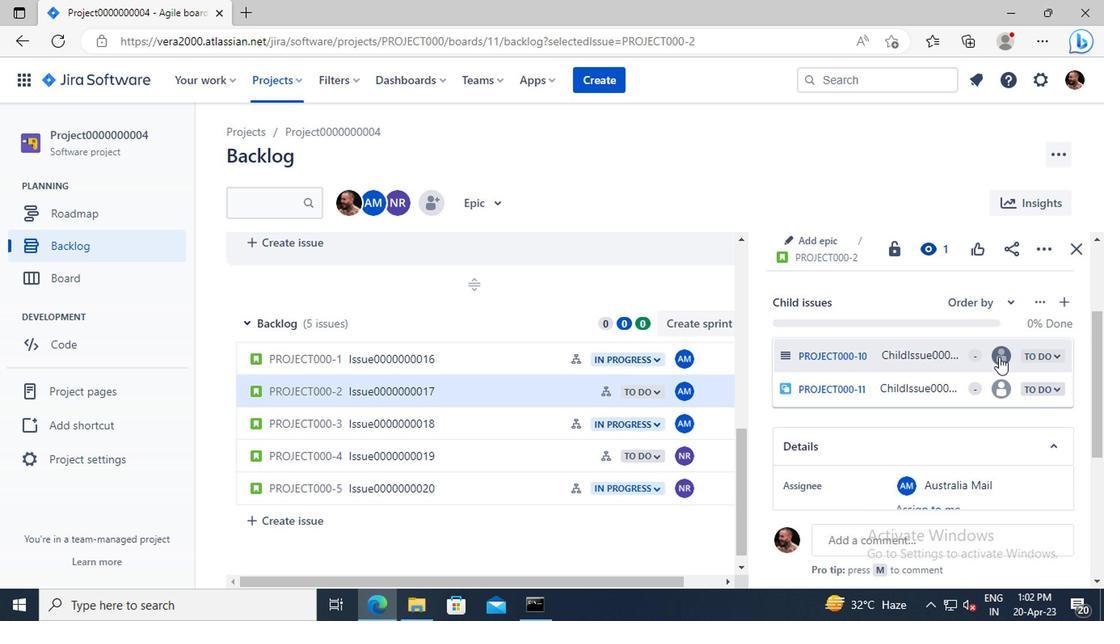 
Action: Mouse moved to (906, 421)
Screenshot: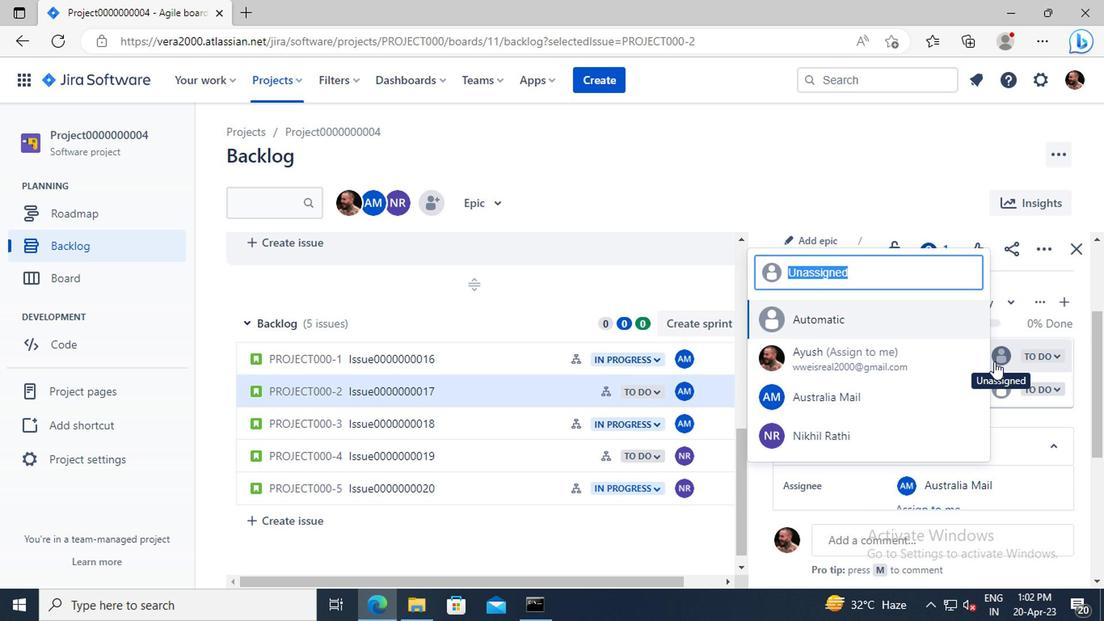 
Action: Key pressed australia
Screenshot: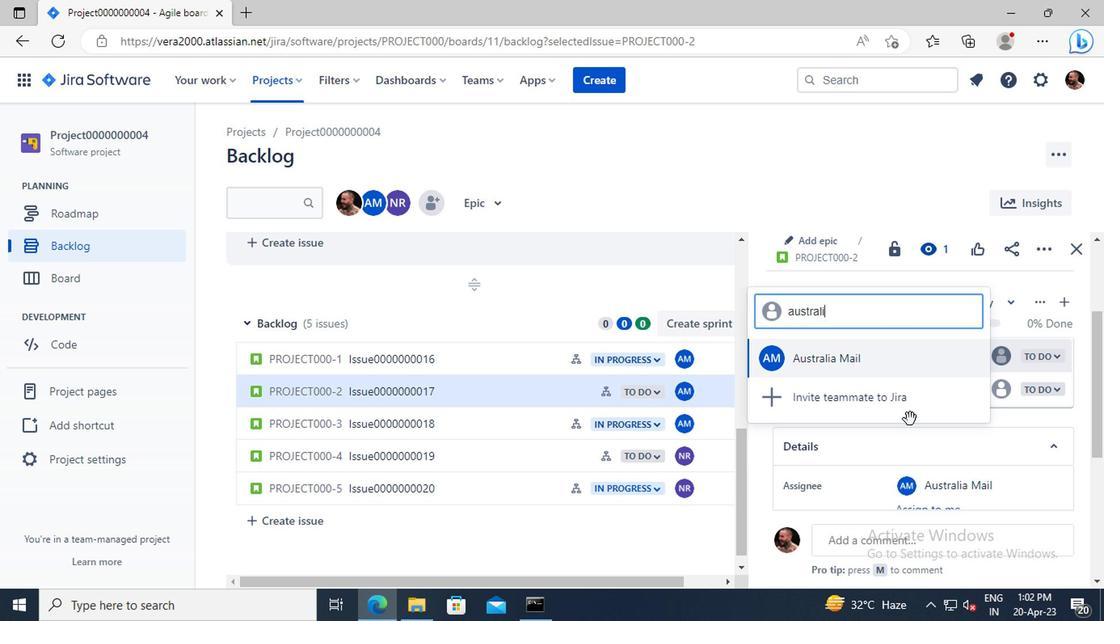 
Action: Mouse moved to (873, 359)
Screenshot: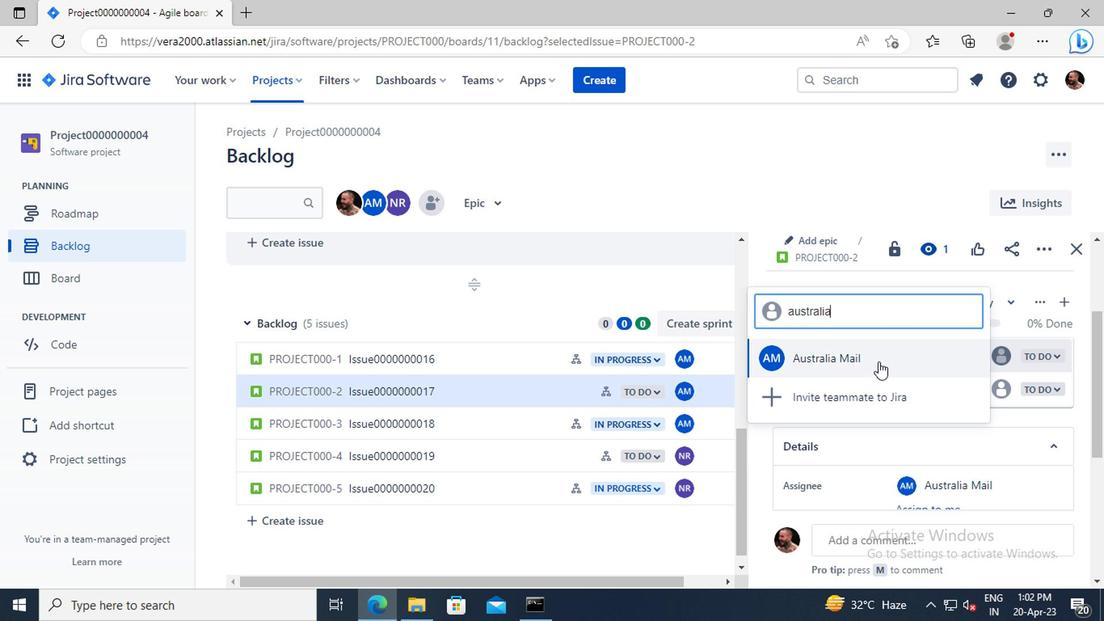 
Action: Mouse pressed left at (873, 359)
Screenshot: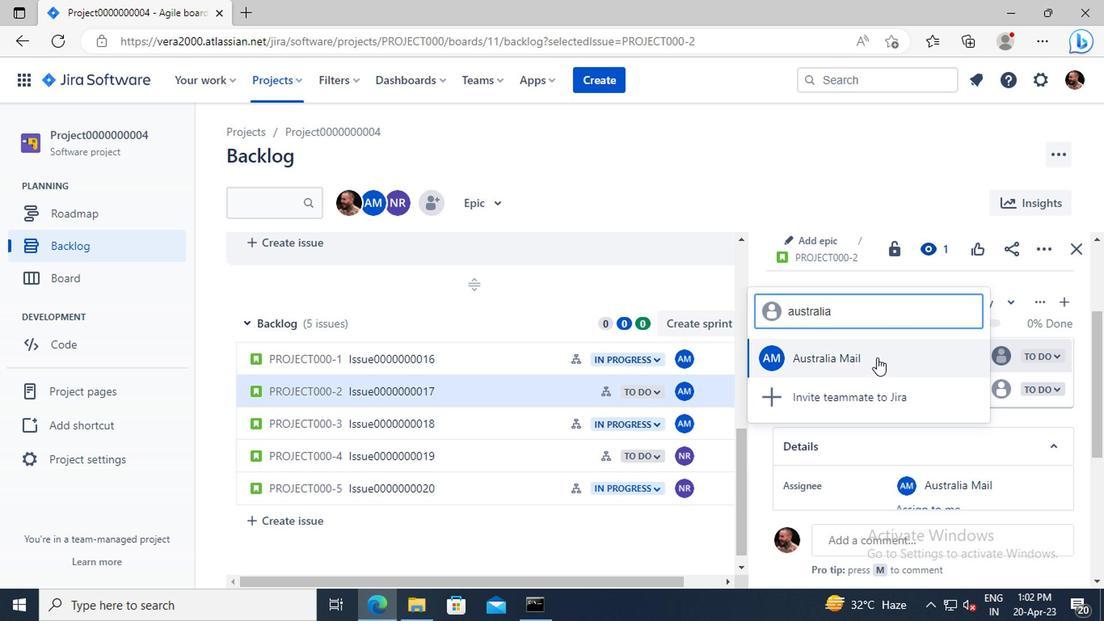 
Action: Mouse moved to (999, 394)
Screenshot: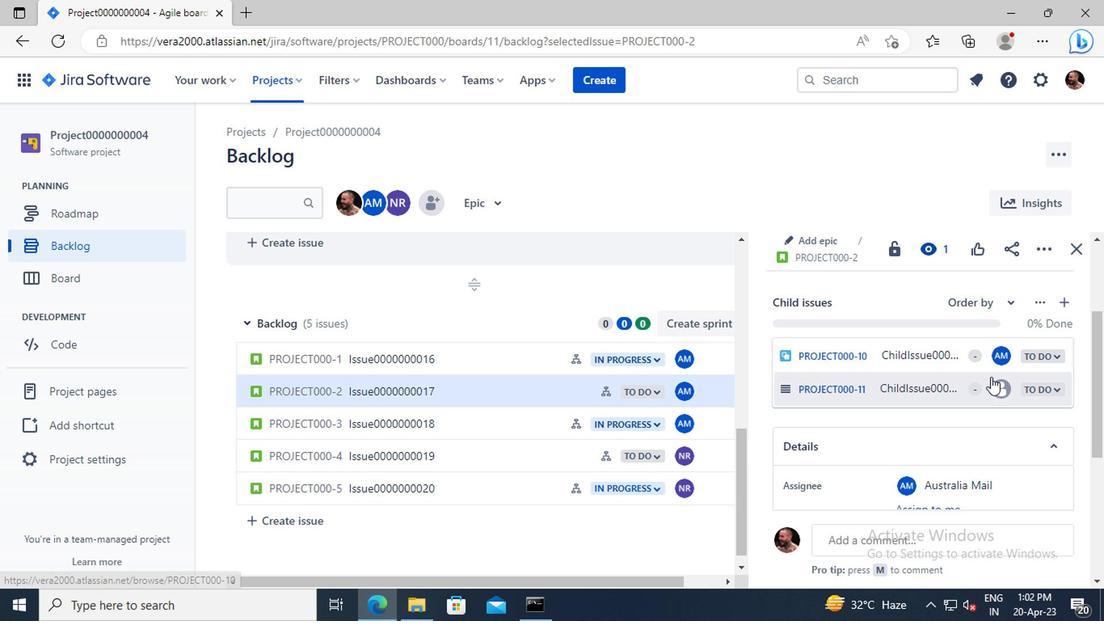 
Action: Mouse pressed left at (999, 394)
Screenshot: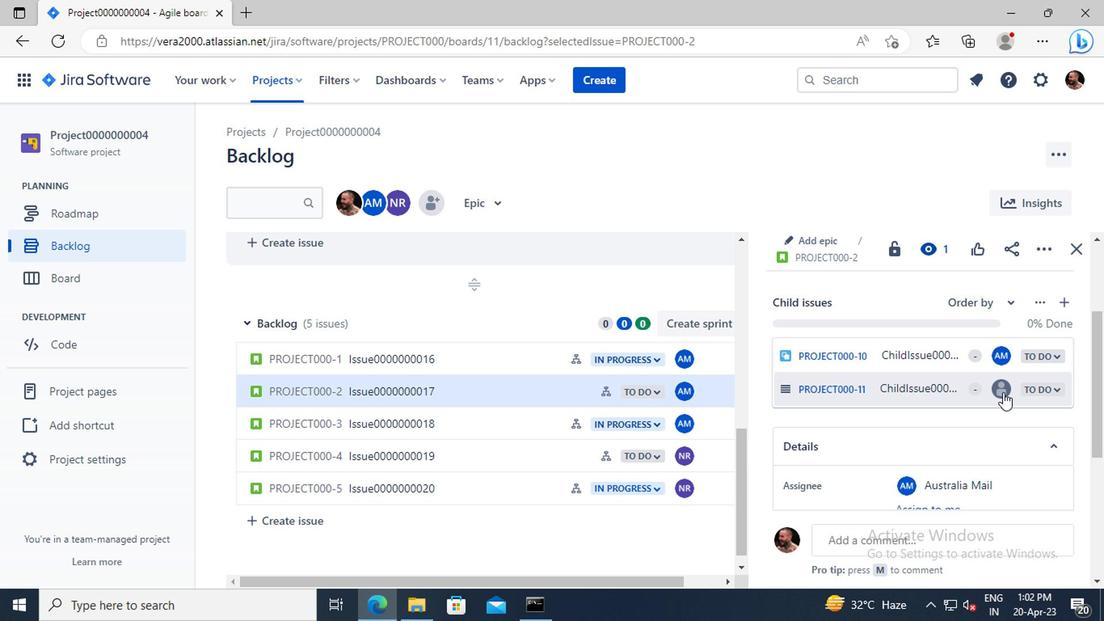 
Action: Mouse moved to (943, 434)
Screenshot: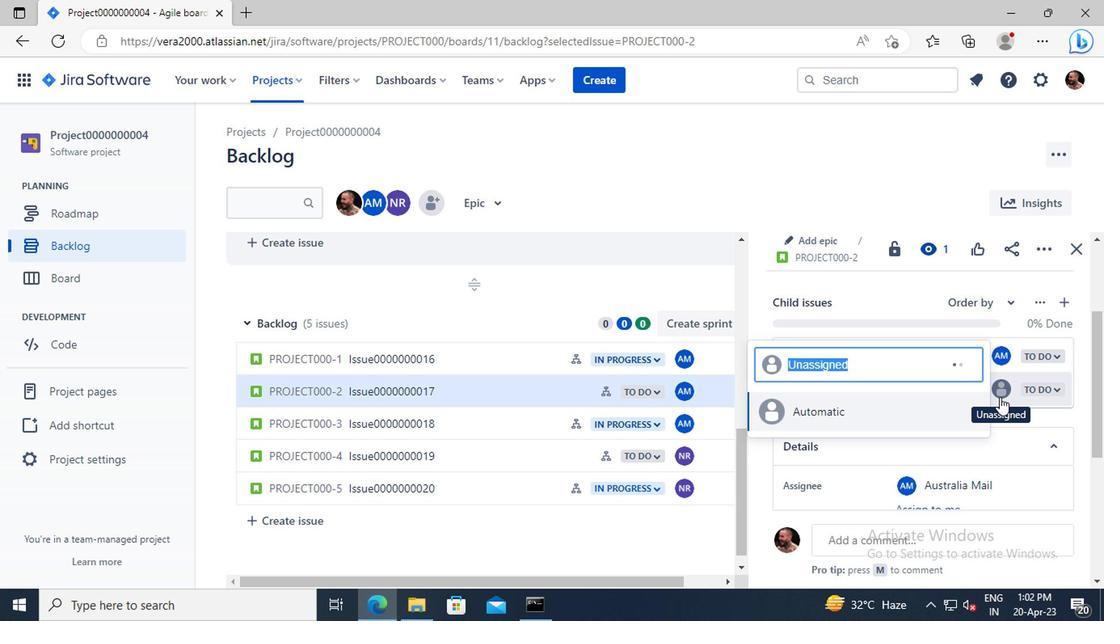 
Action: Key pressed australia
Screenshot: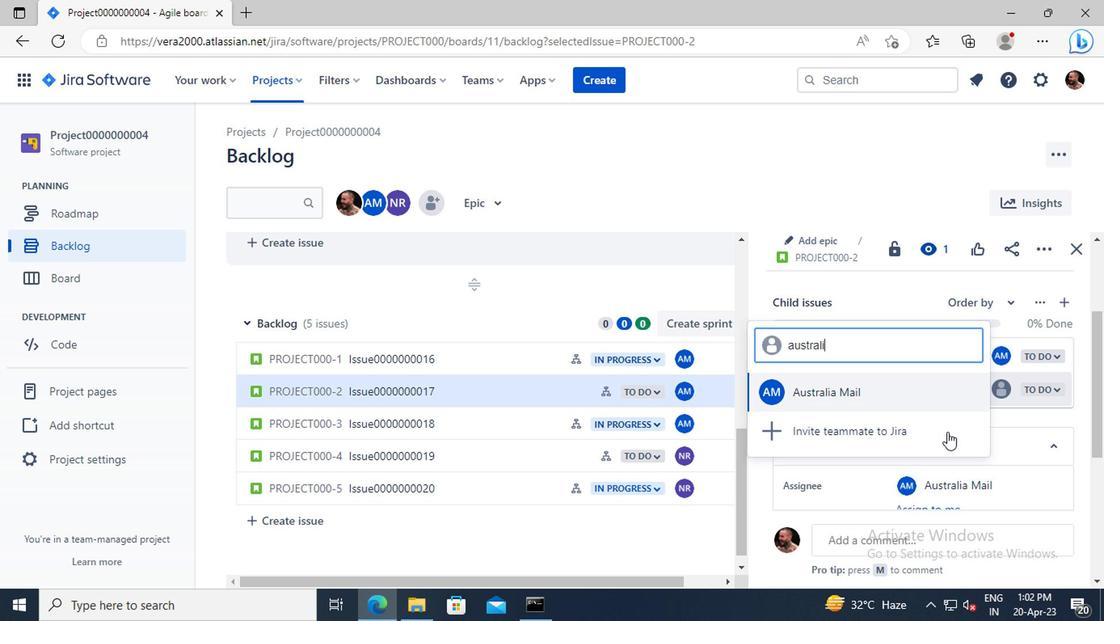 
Action: Mouse moved to (879, 397)
Screenshot: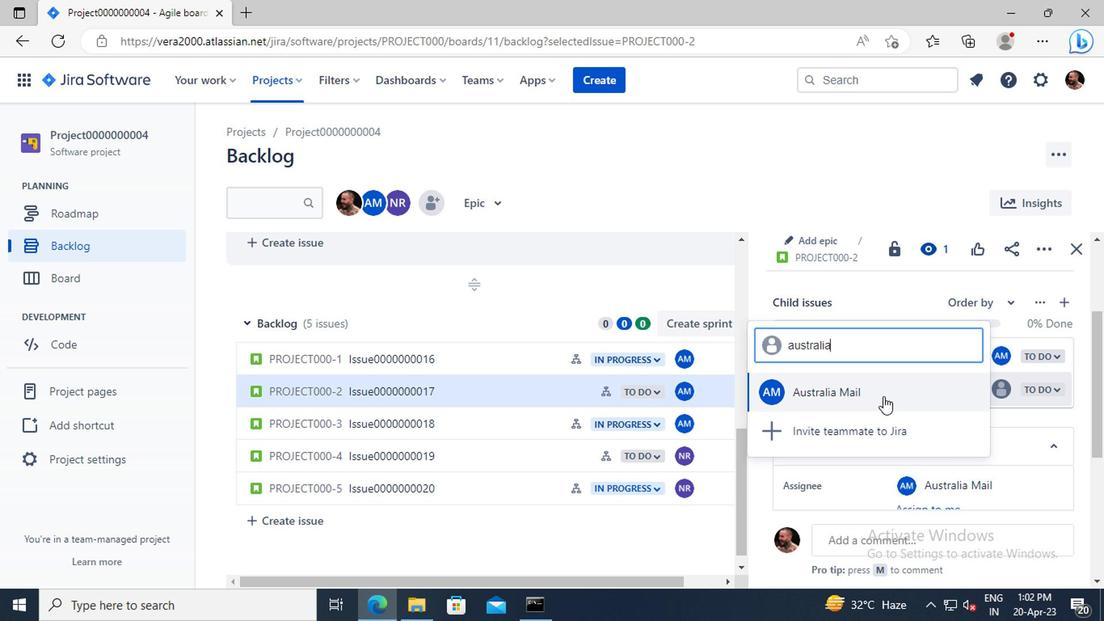 
Action: Mouse pressed left at (879, 397)
Screenshot: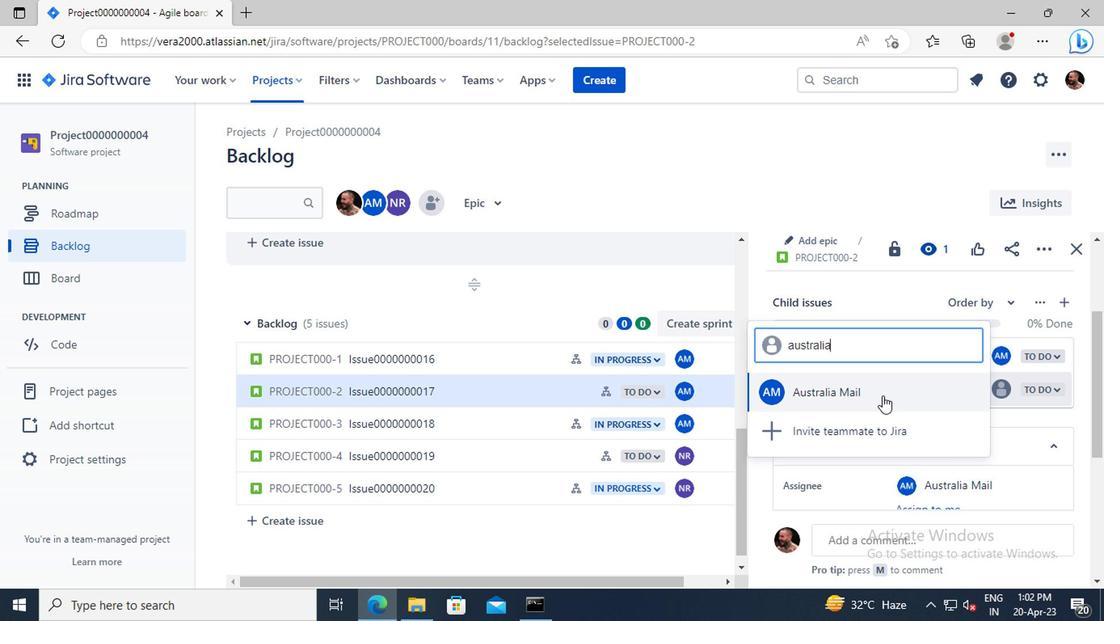 
